 Task: Search one way flight ticket for 2 adults, 2 infants in seat and 1 infant on lap in first from Florence: Florence Regional Airport to Raleigh: Raleigh-durham International Airport on 8-5-2023. Choice of flights is Westjet. Number of bags: 3 checked bags. Price is upto 90000. Outbound departure time preference is 10:00.
Action: Mouse moved to (347, 241)
Screenshot: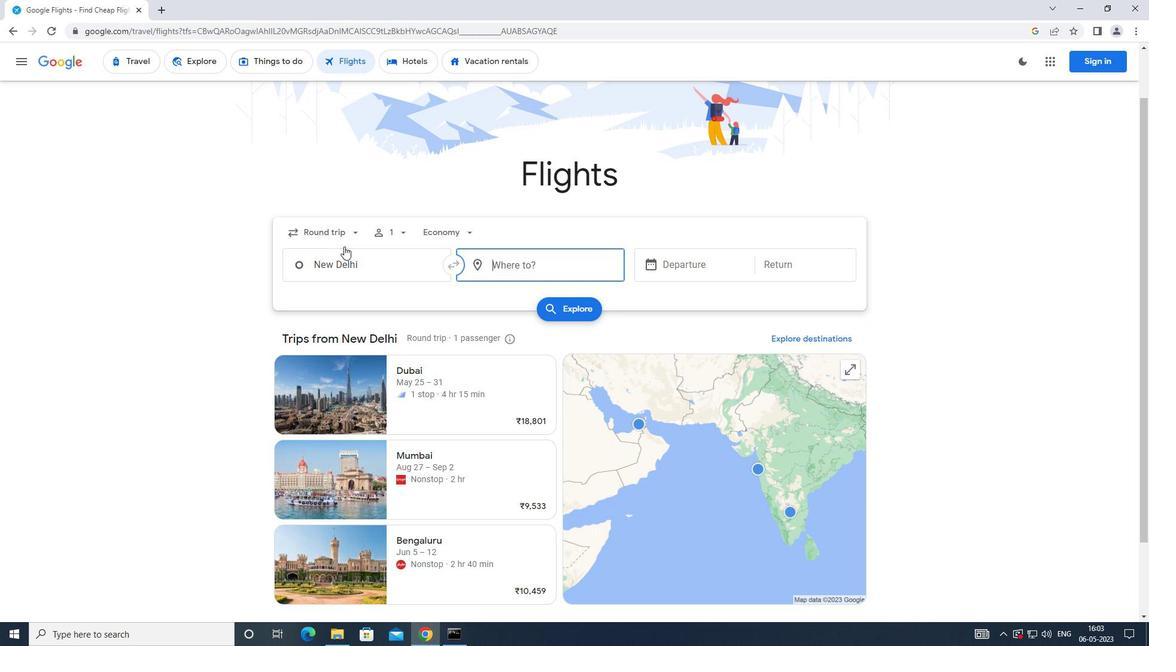
Action: Mouse pressed left at (347, 241)
Screenshot: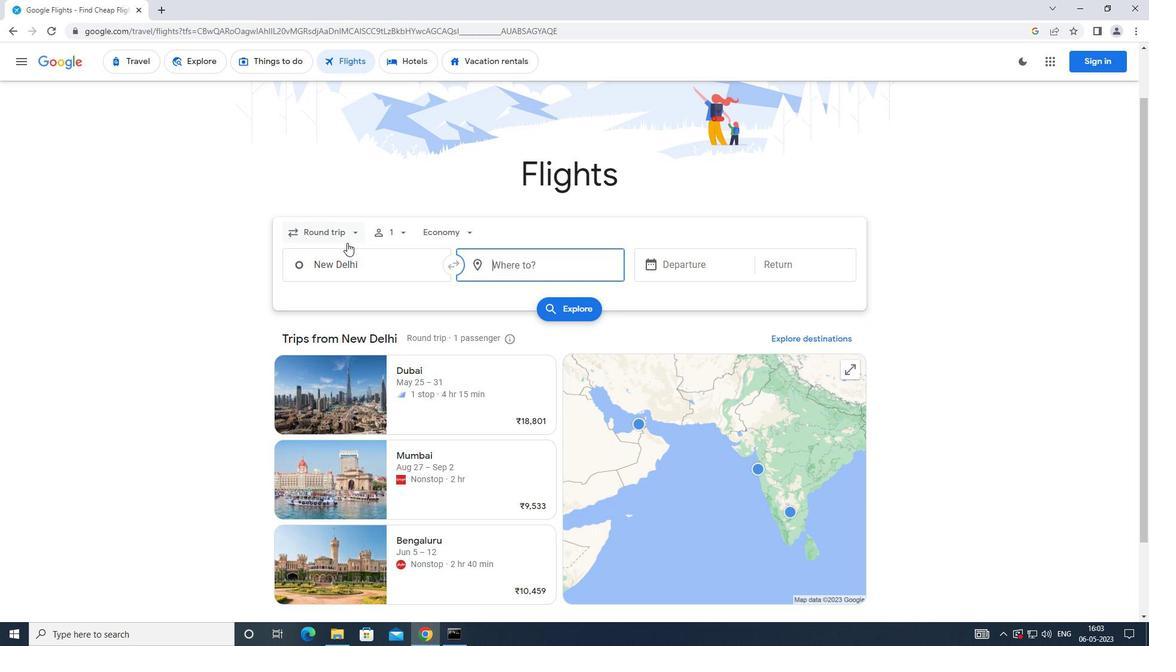 
Action: Mouse moved to (349, 285)
Screenshot: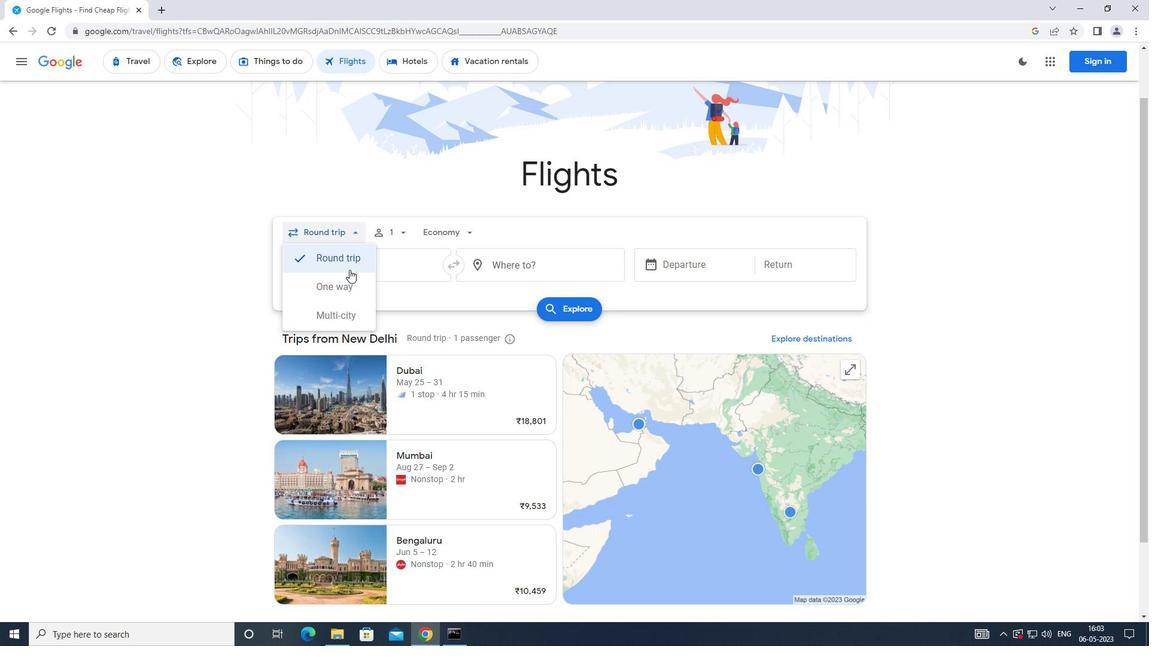 
Action: Mouse pressed left at (349, 285)
Screenshot: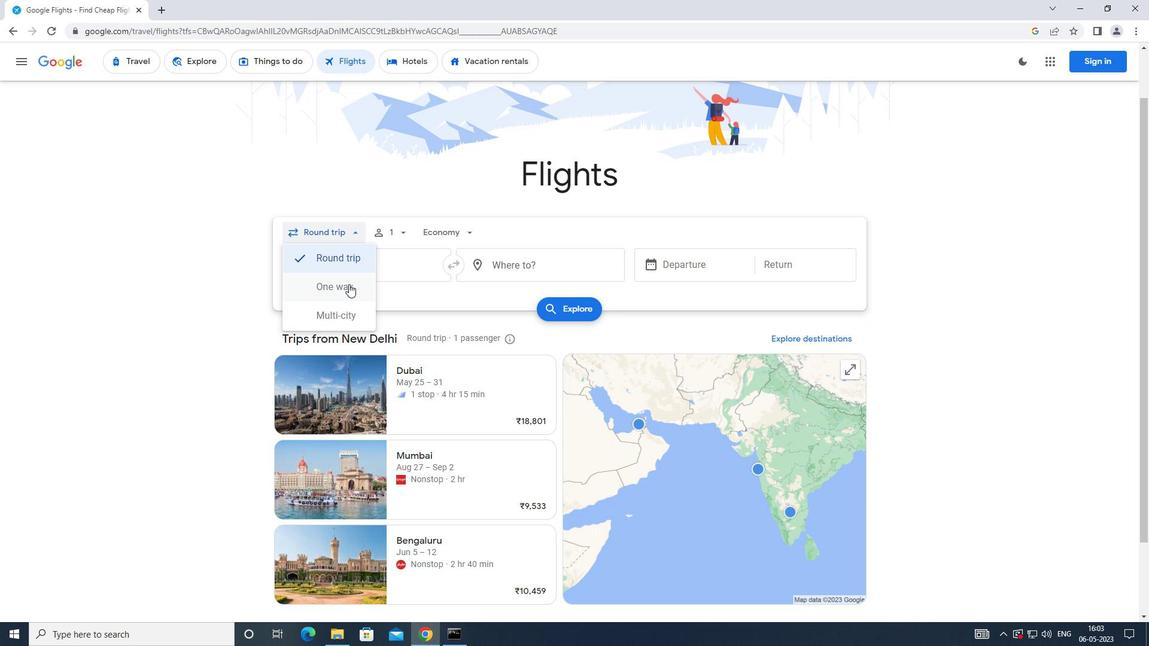 
Action: Mouse moved to (394, 236)
Screenshot: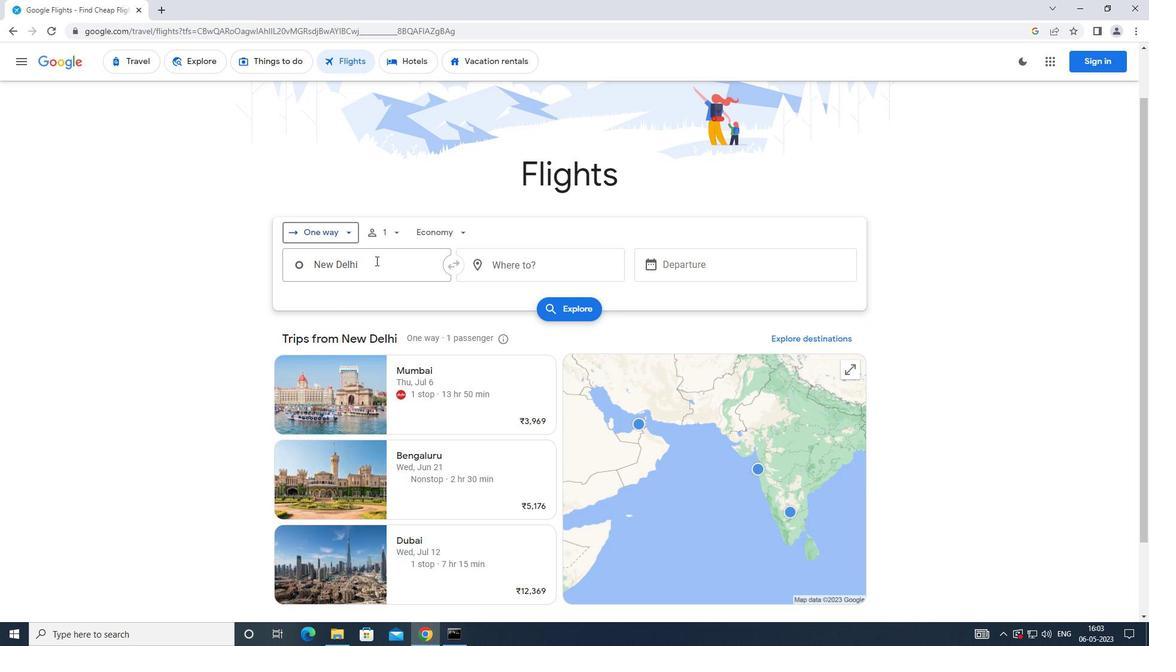 
Action: Mouse pressed left at (394, 236)
Screenshot: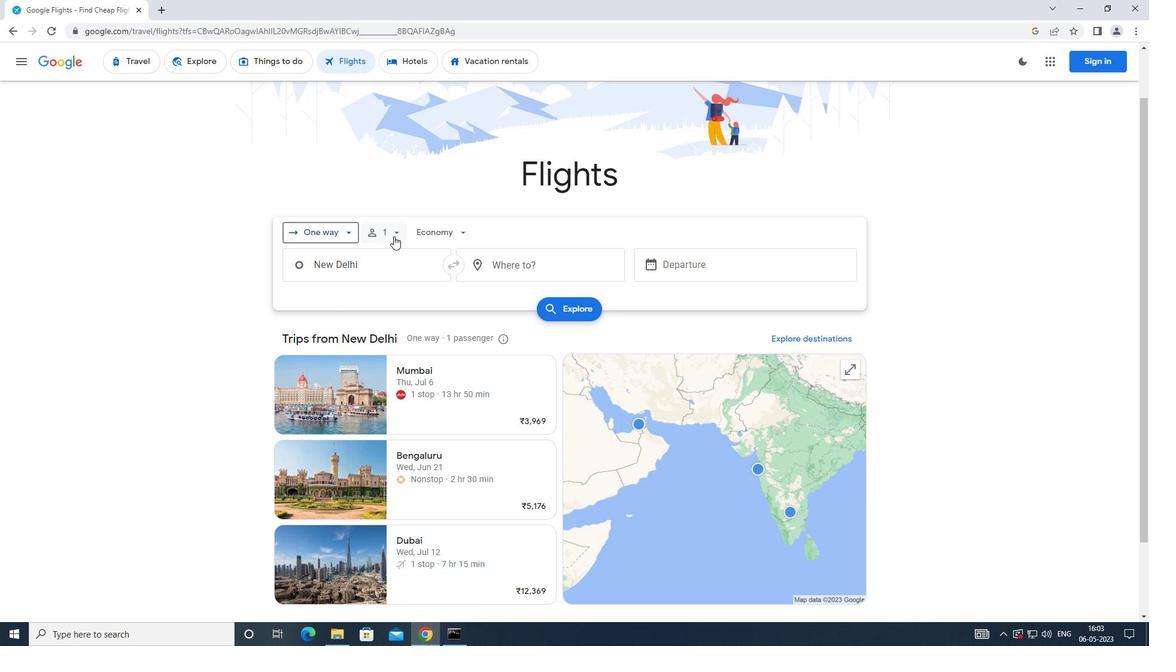 
Action: Mouse moved to (485, 263)
Screenshot: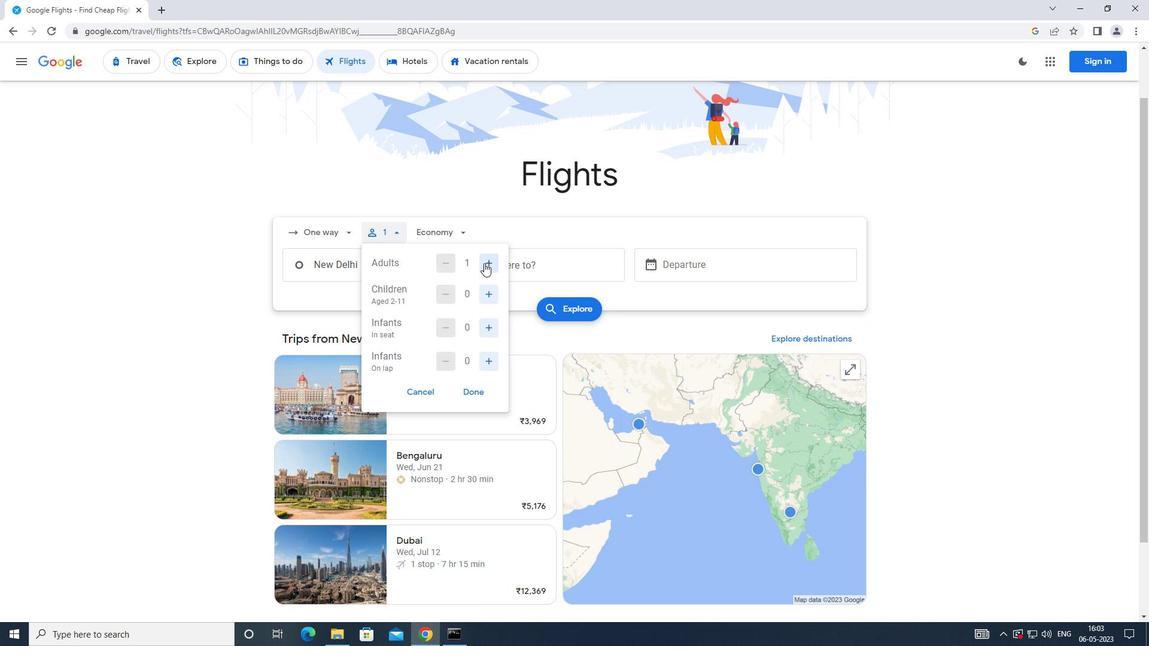 
Action: Mouse pressed left at (485, 263)
Screenshot: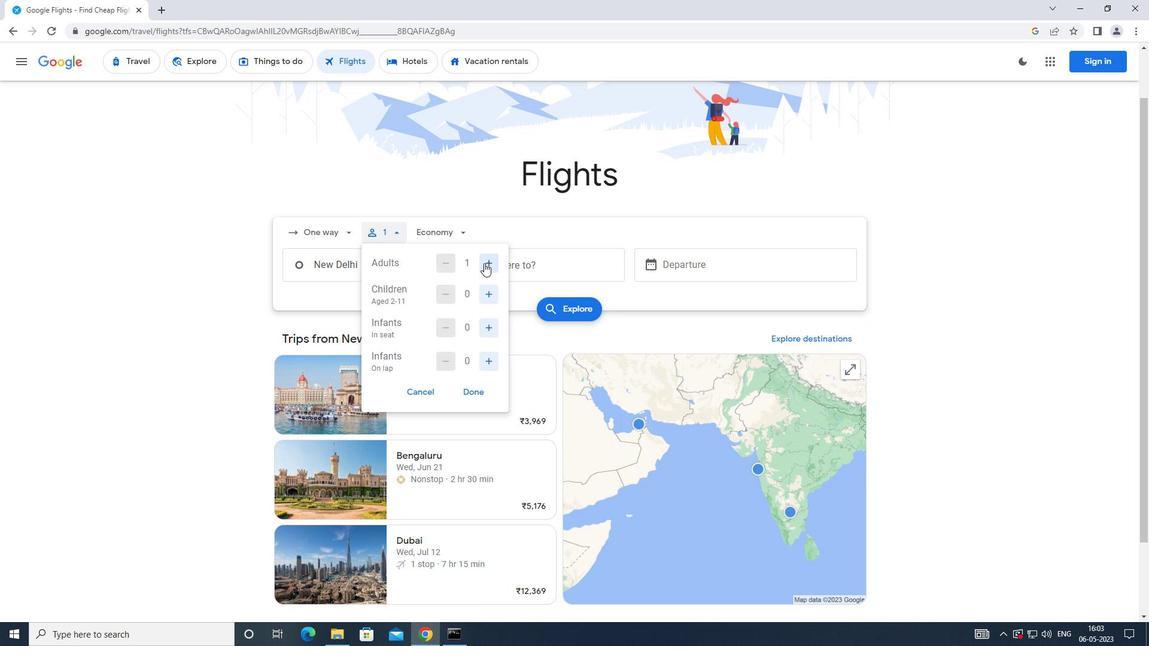 
Action: Mouse moved to (492, 290)
Screenshot: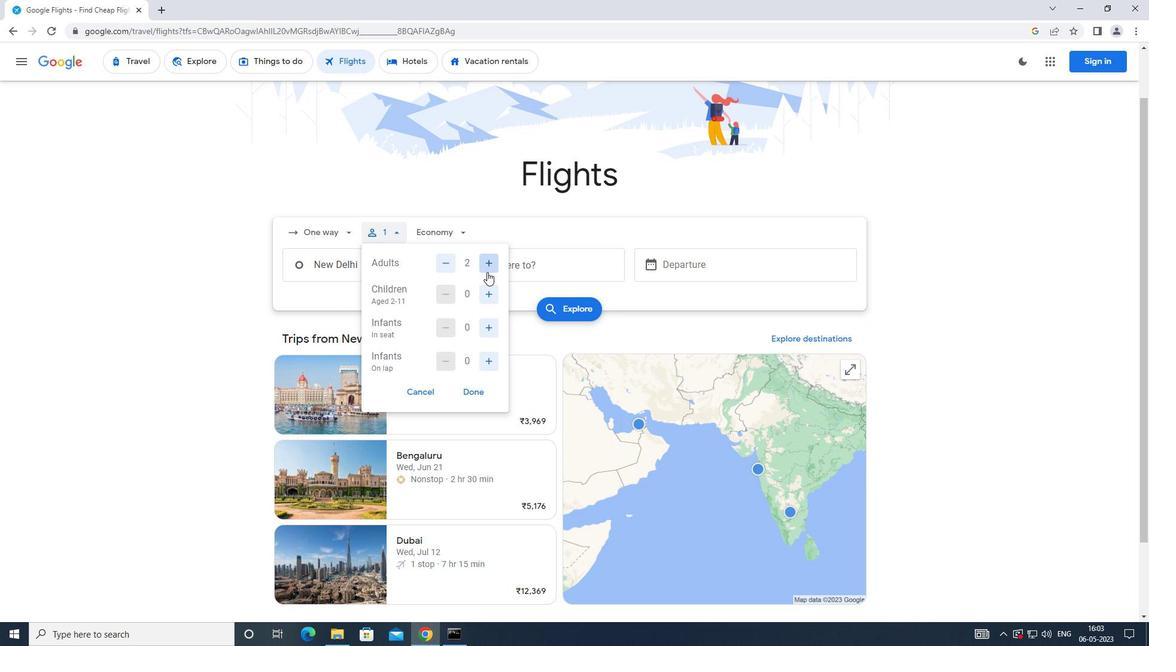 
Action: Mouse pressed left at (492, 290)
Screenshot: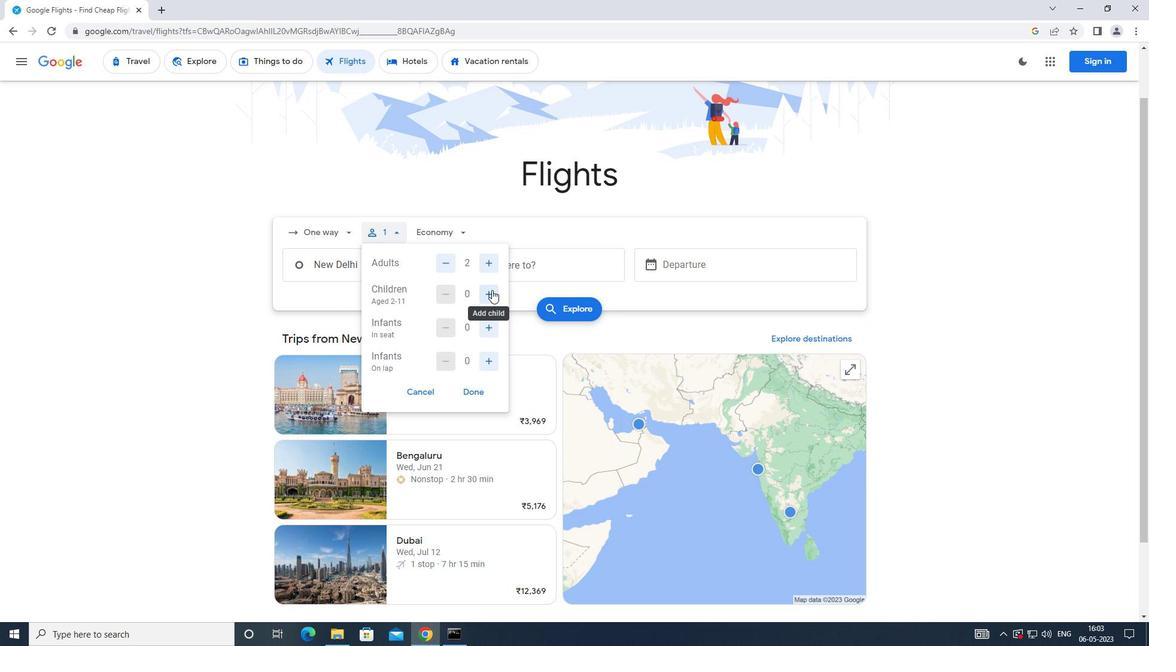 
Action: Mouse moved to (437, 298)
Screenshot: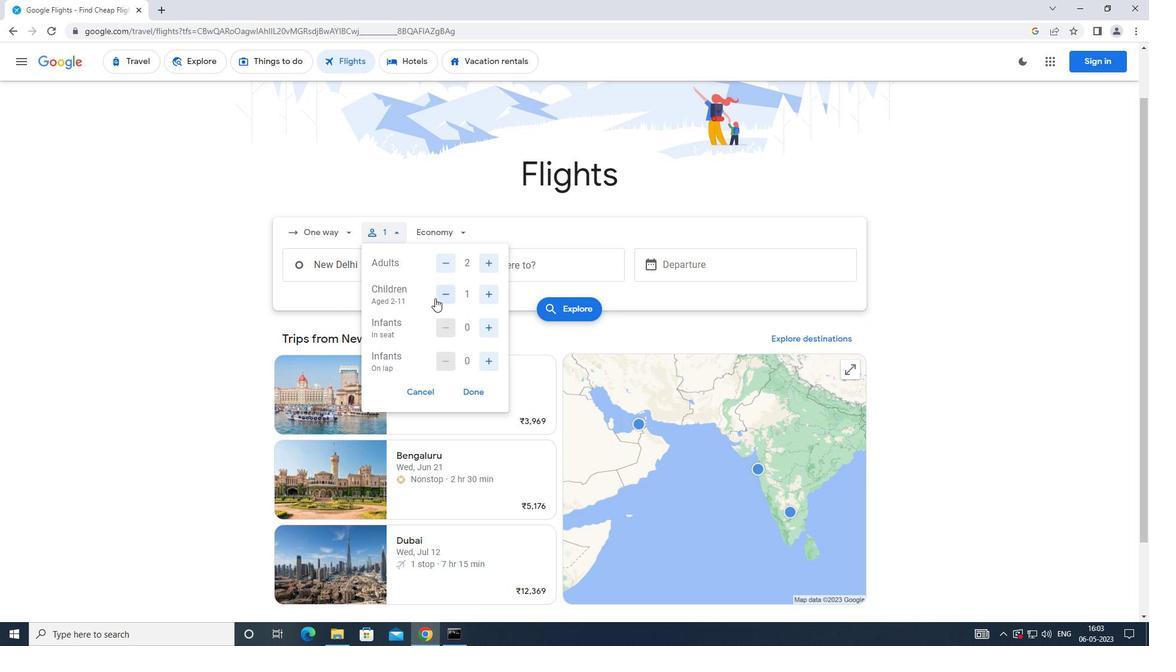 
Action: Mouse pressed left at (437, 298)
Screenshot: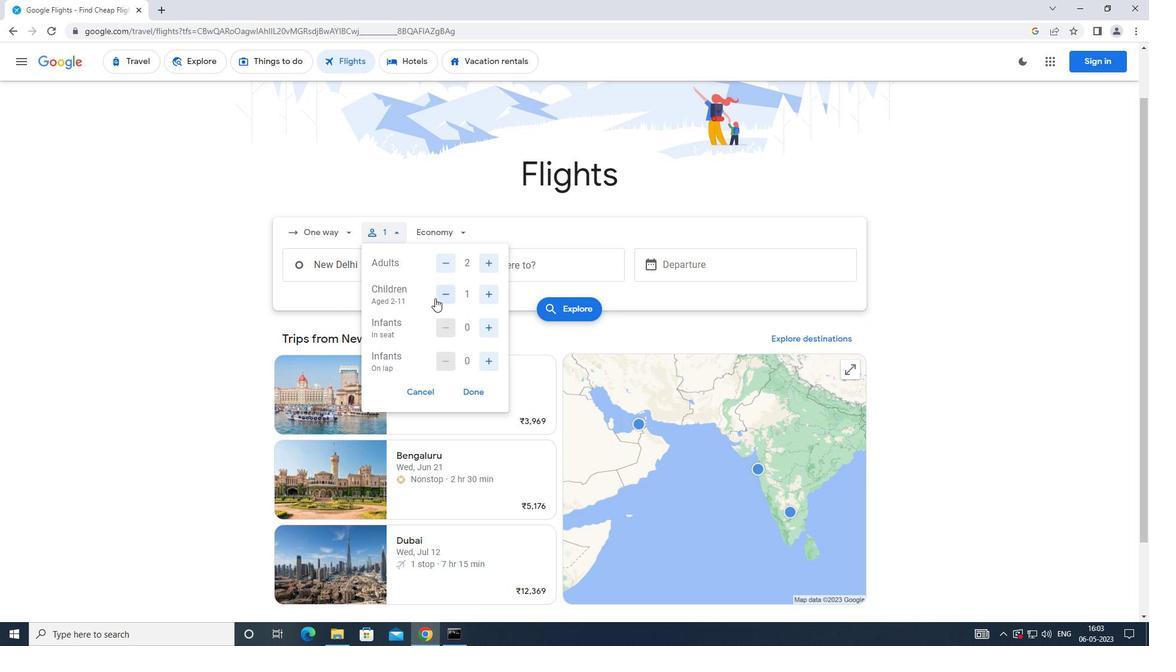 
Action: Mouse moved to (488, 332)
Screenshot: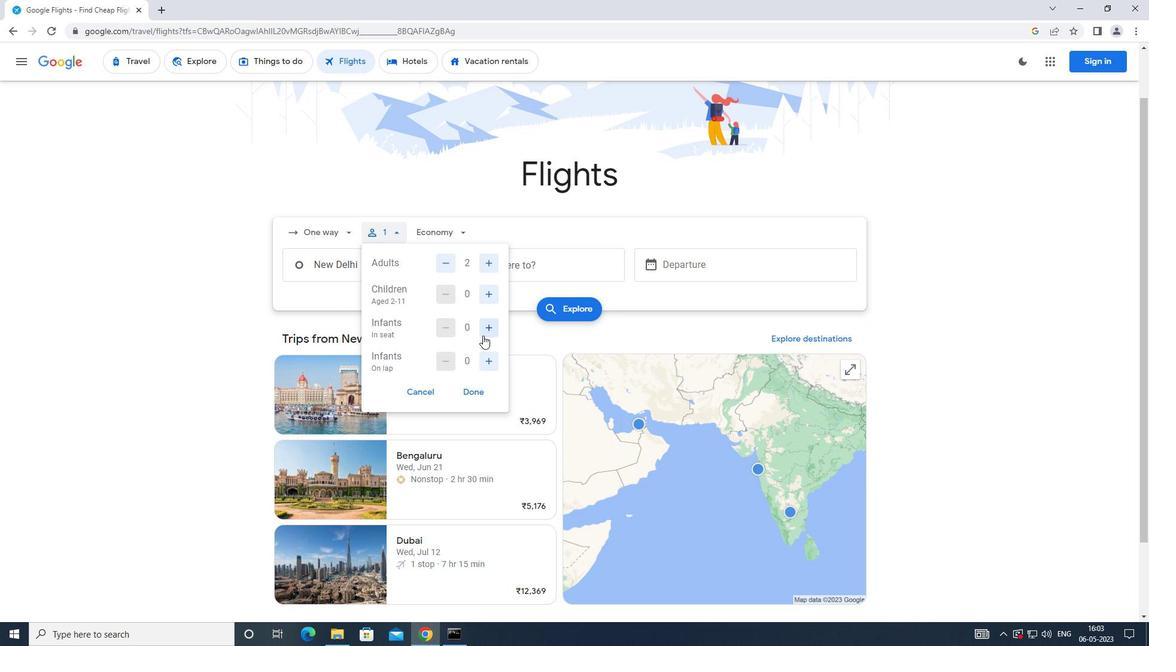 
Action: Mouse pressed left at (488, 332)
Screenshot: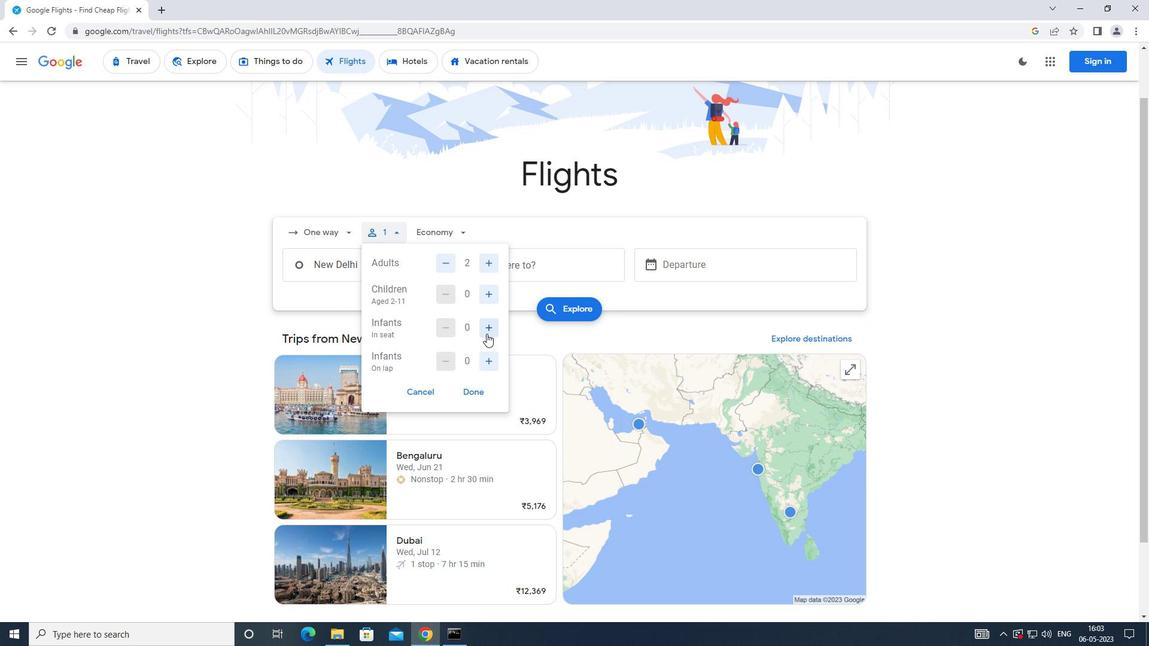 
Action: Mouse moved to (489, 332)
Screenshot: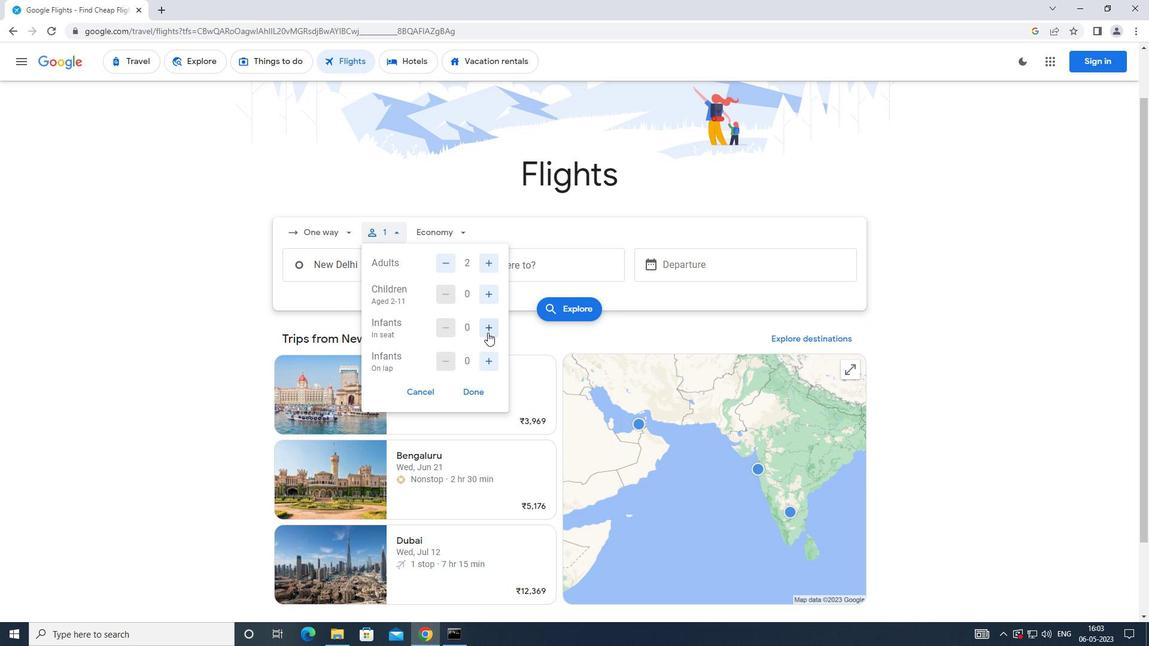 
Action: Mouse pressed left at (489, 332)
Screenshot: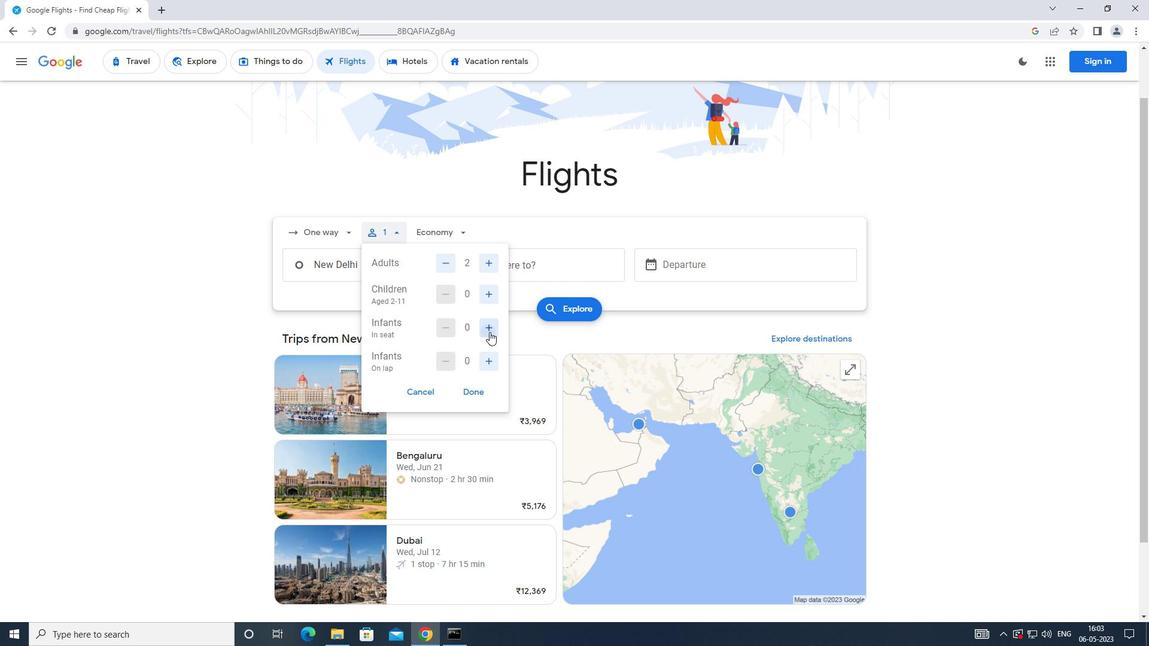 
Action: Mouse moved to (492, 361)
Screenshot: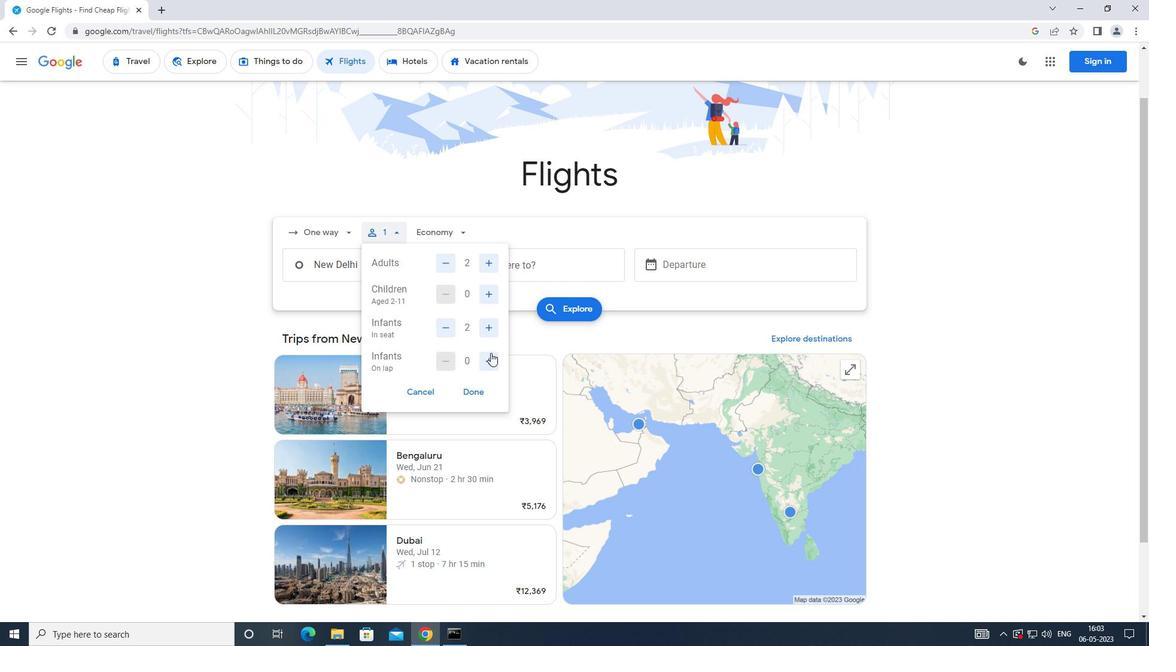 
Action: Mouse pressed left at (492, 361)
Screenshot: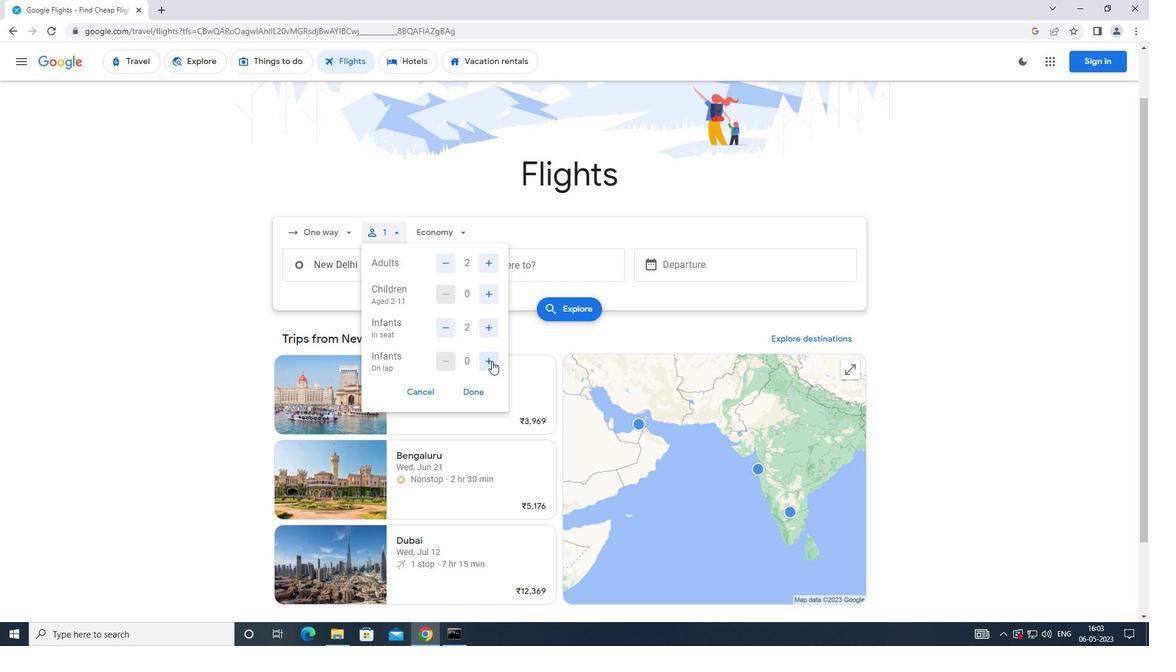 
Action: Mouse moved to (475, 396)
Screenshot: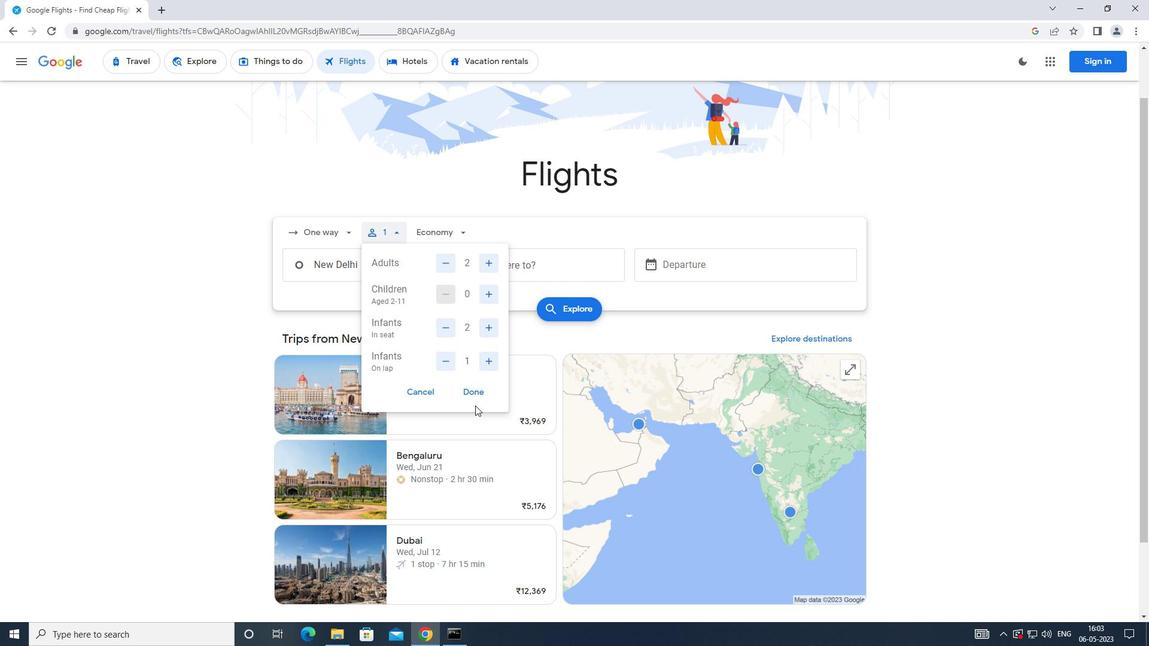 
Action: Mouse pressed left at (475, 396)
Screenshot: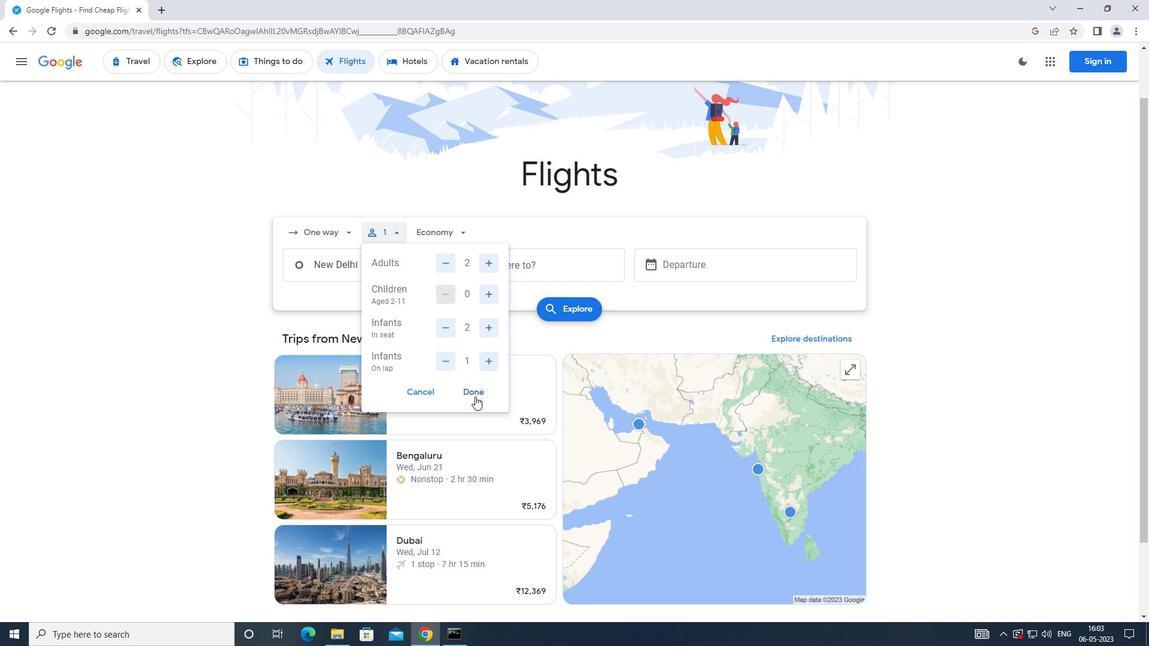 
Action: Mouse moved to (431, 236)
Screenshot: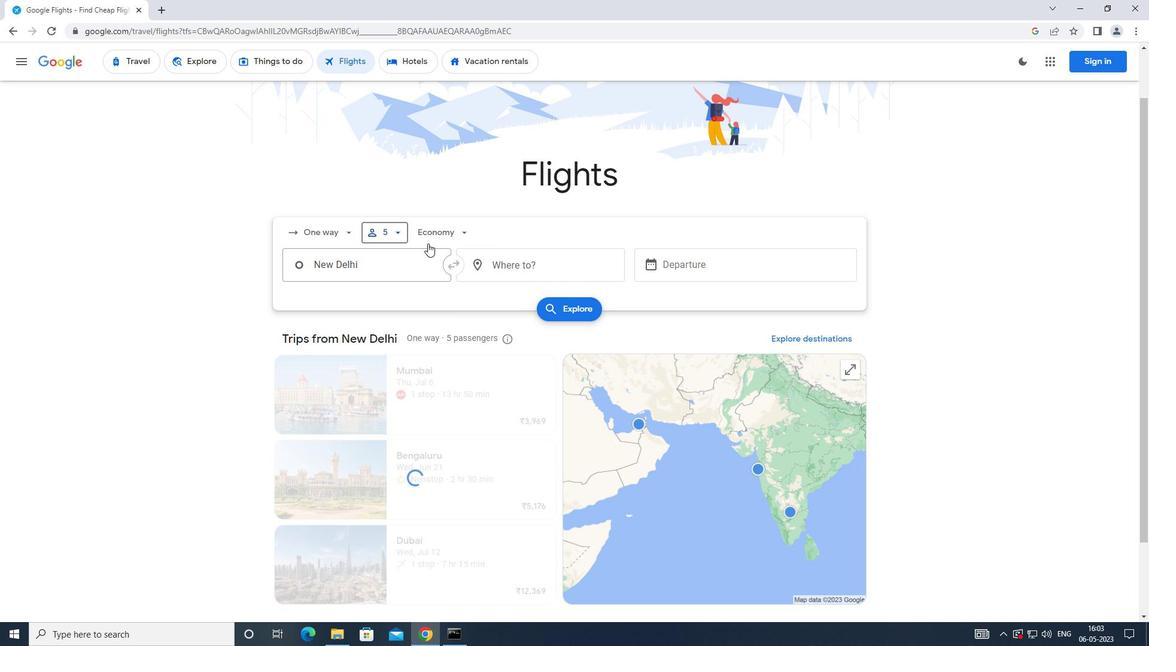 
Action: Mouse pressed left at (431, 236)
Screenshot: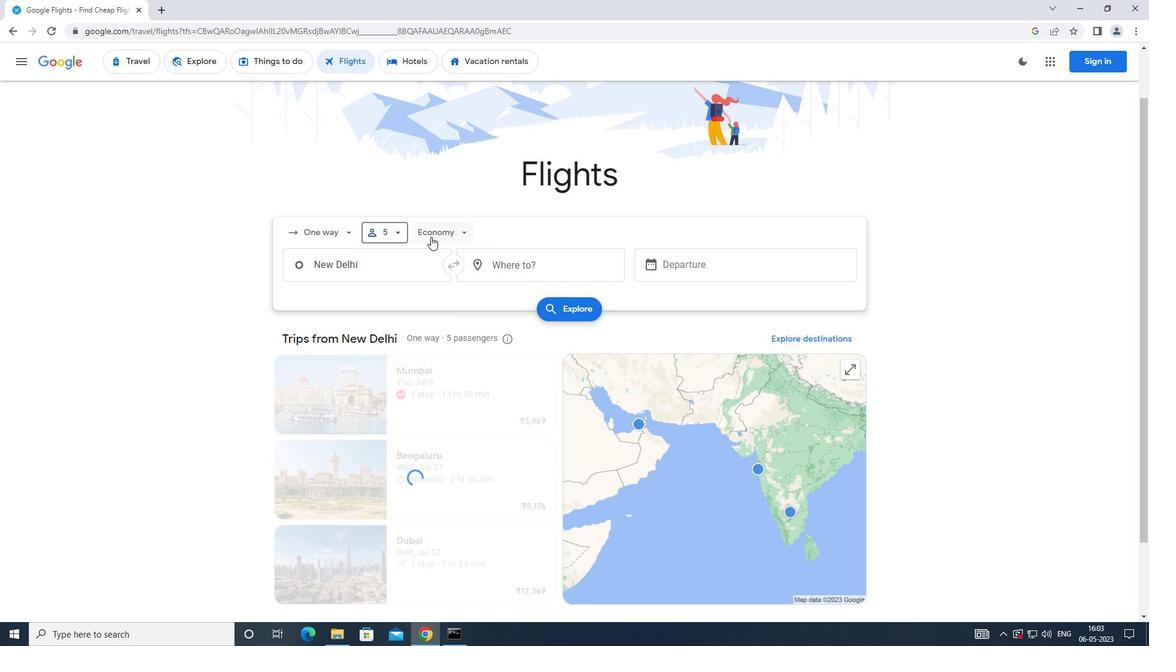 
Action: Mouse moved to (473, 337)
Screenshot: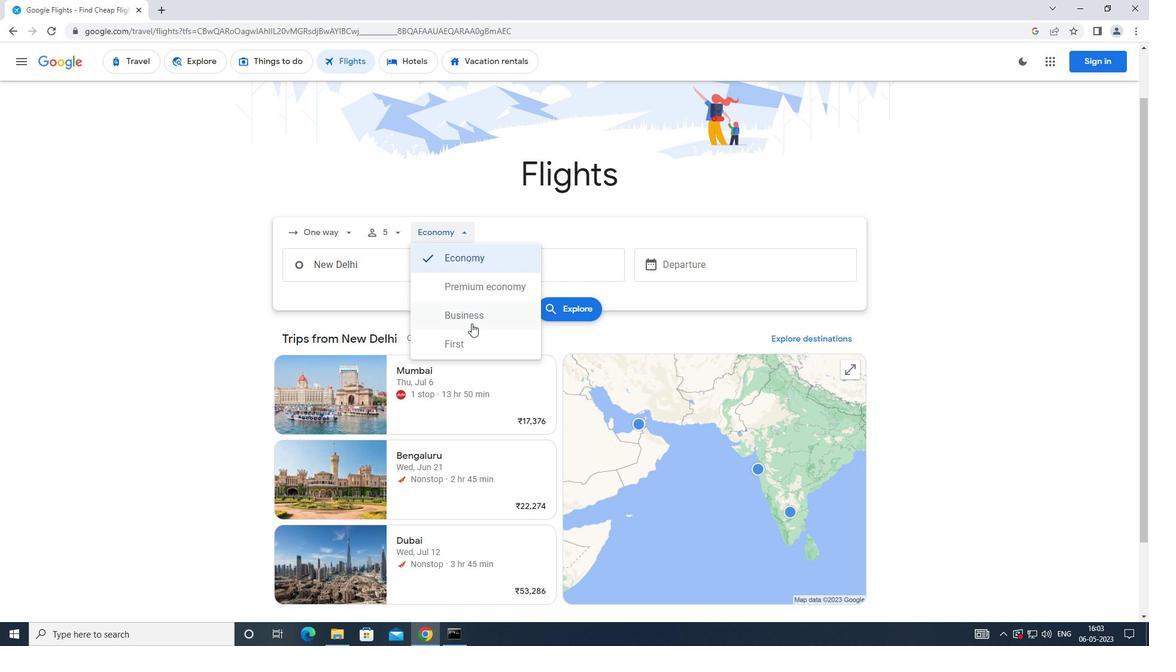 
Action: Mouse pressed left at (473, 337)
Screenshot: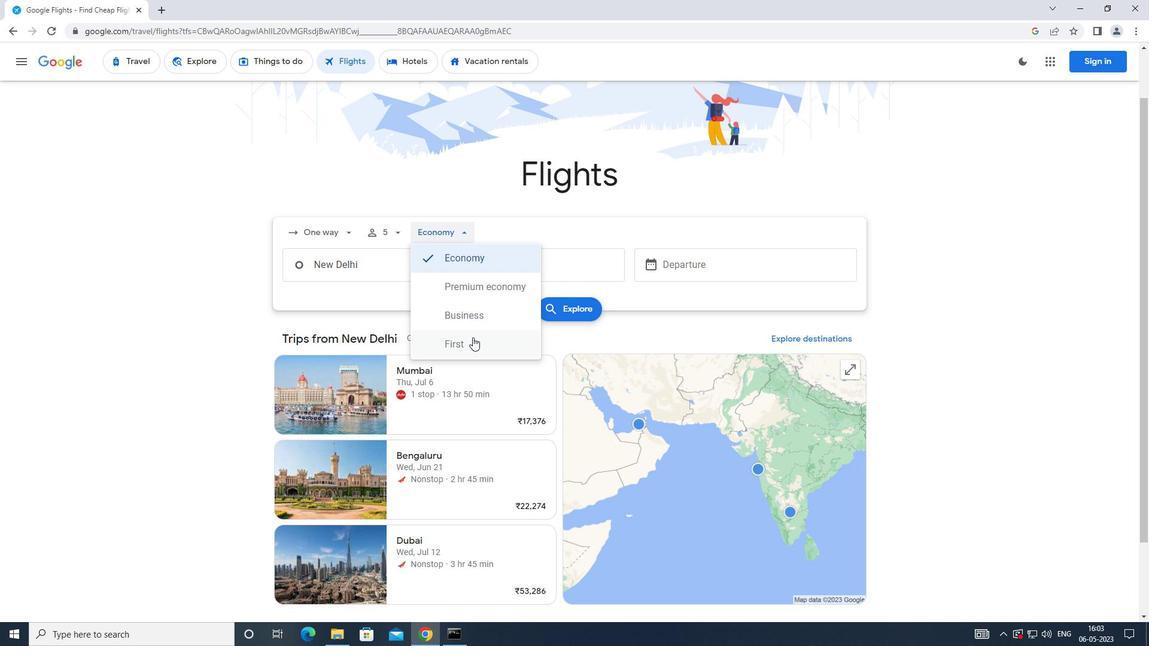 
Action: Mouse moved to (392, 267)
Screenshot: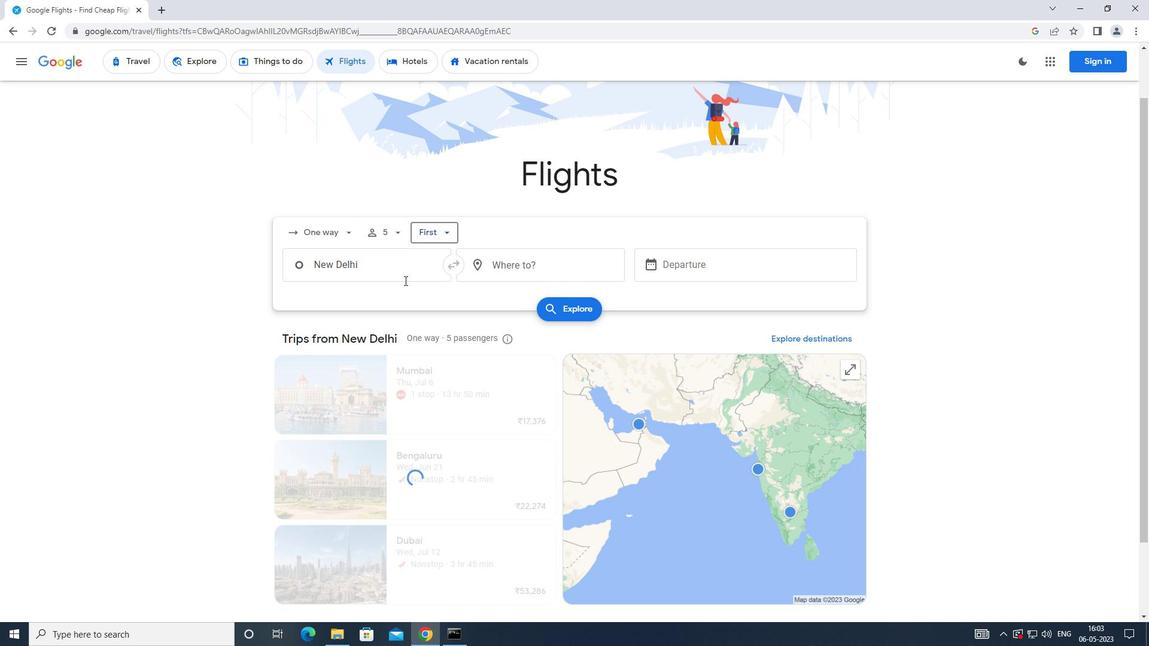 
Action: Mouse pressed left at (392, 267)
Screenshot: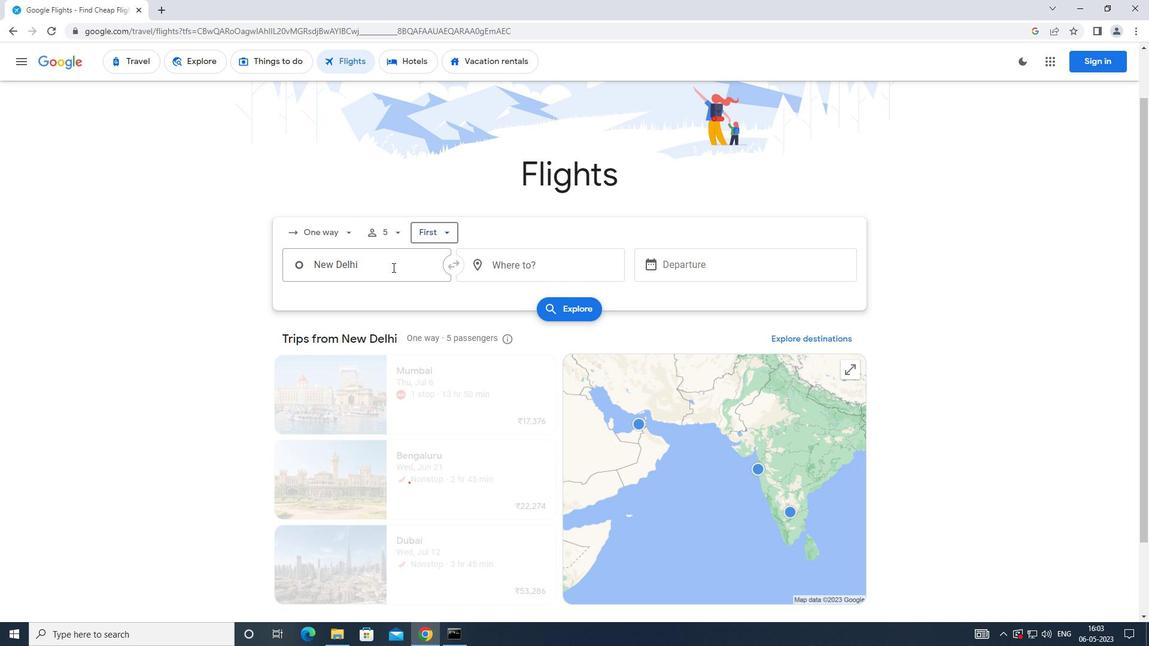 
Action: Mouse moved to (400, 271)
Screenshot: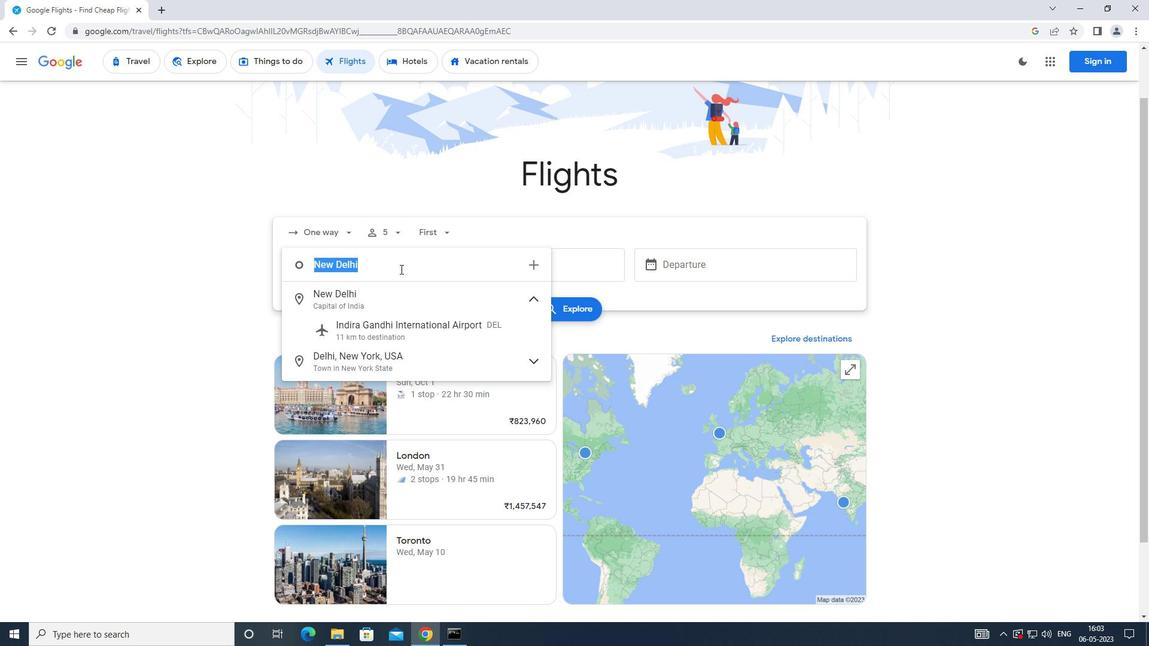 
Action: Key pressed <Key.caps_lock>f
Screenshot: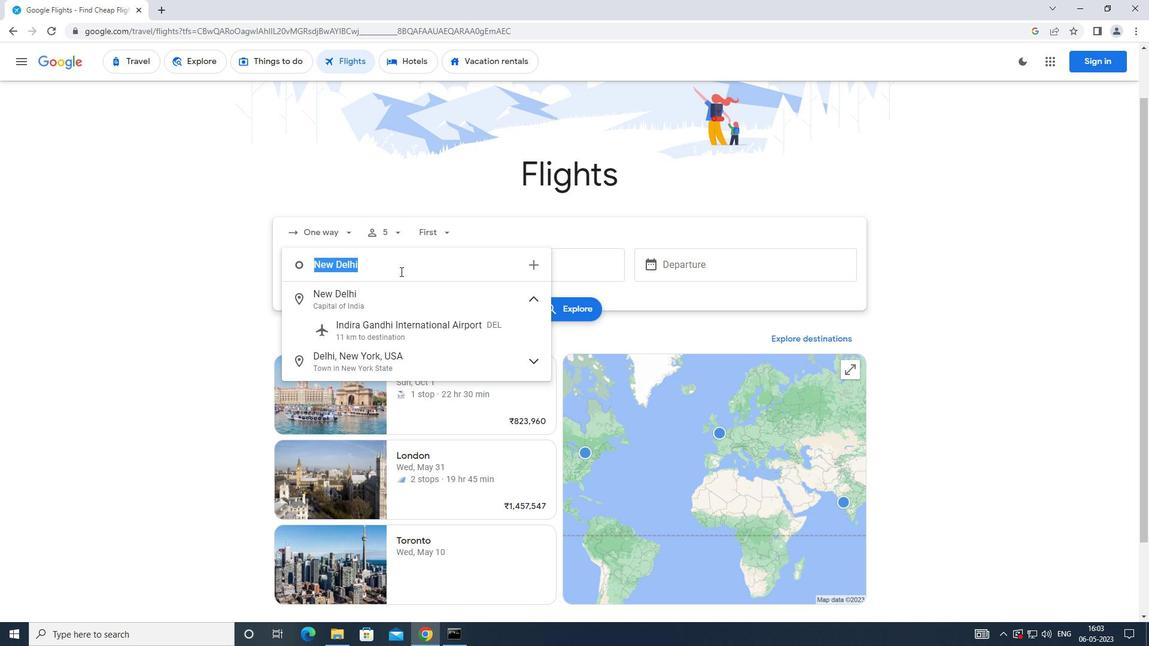 
Action: Mouse moved to (400, 272)
Screenshot: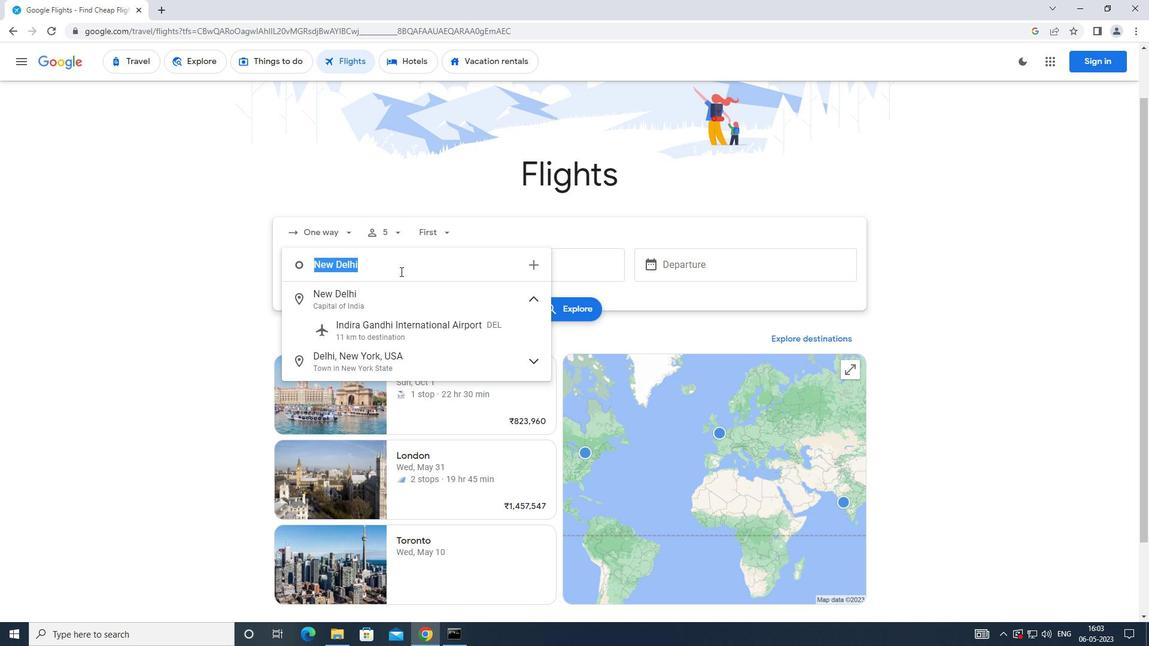 
Action: Key pressed <Key.caps_lock>lorence
Screenshot: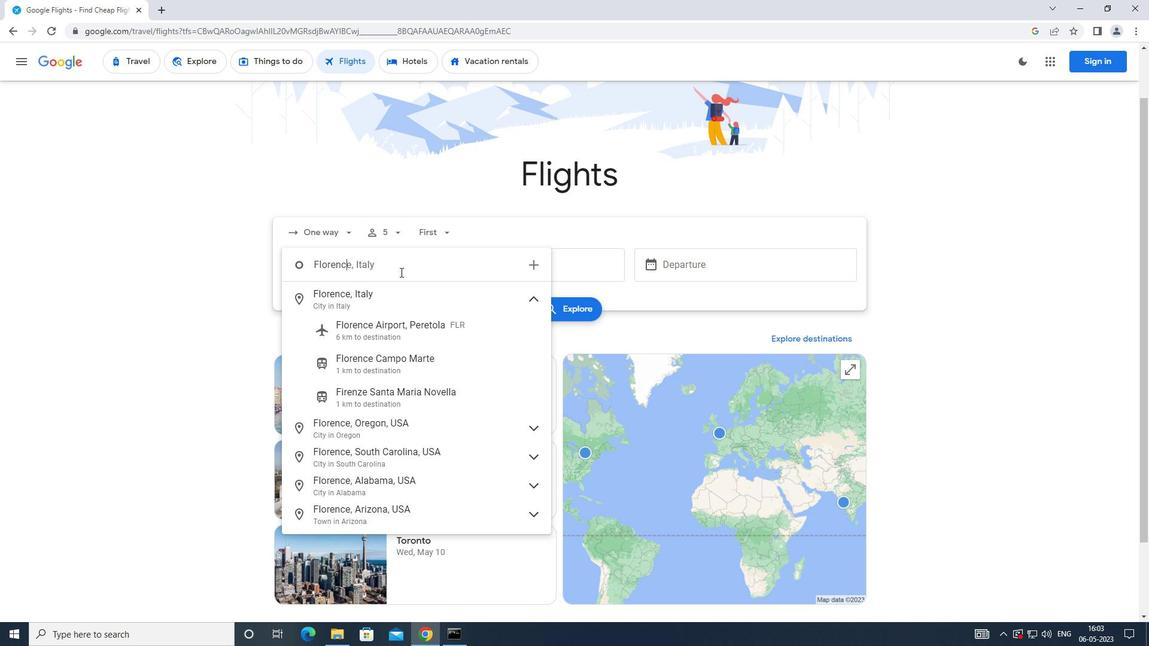 
Action: Mouse moved to (392, 325)
Screenshot: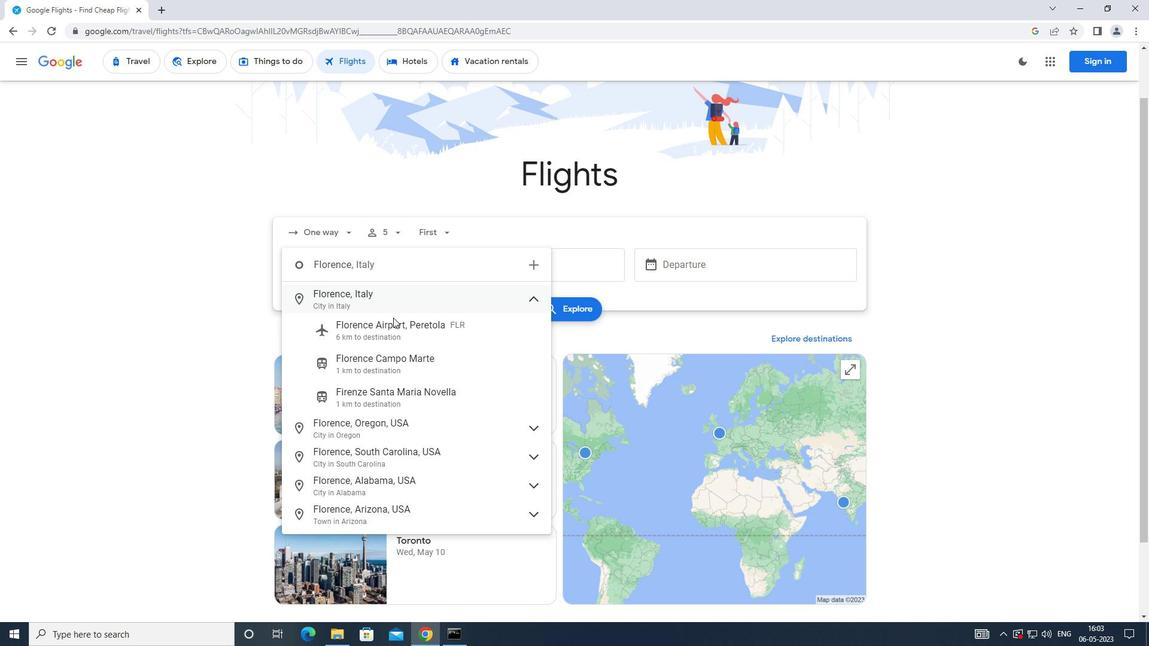 
Action: Mouse pressed left at (392, 325)
Screenshot: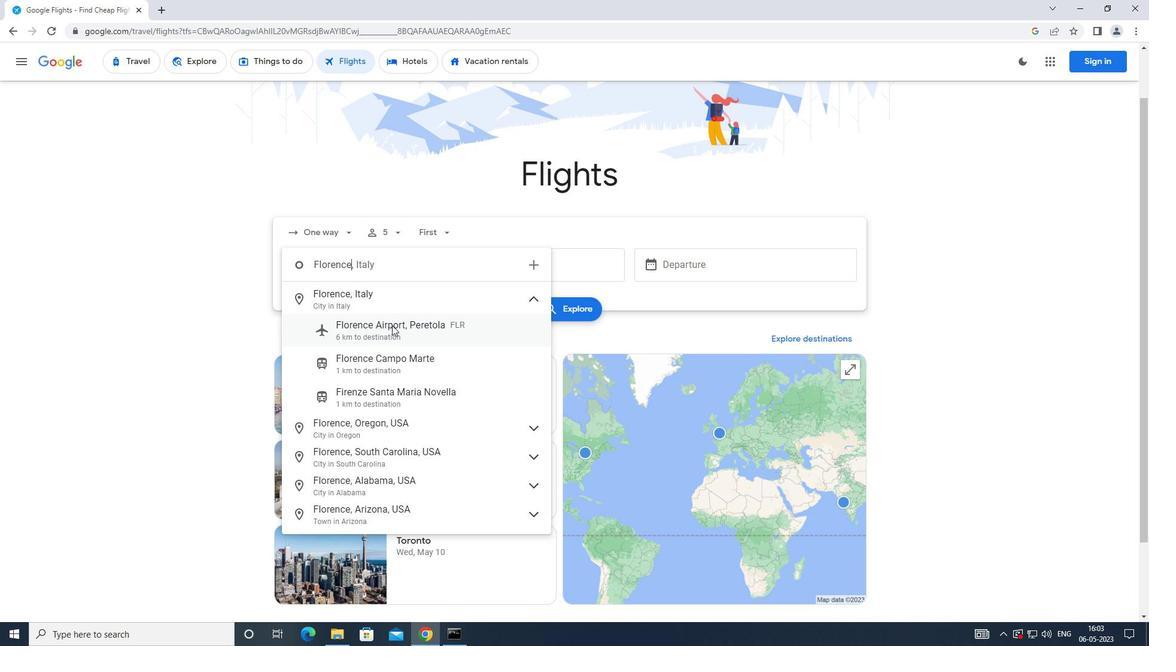 
Action: Mouse moved to (485, 267)
Screenshot: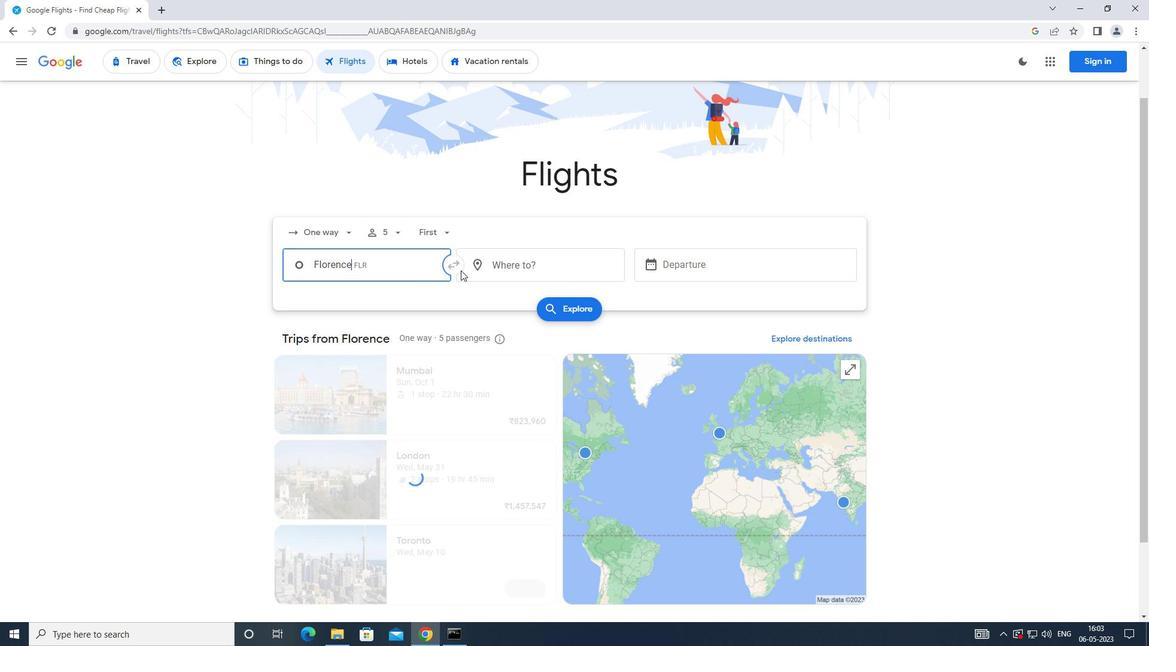 
Action: Mouse pressed left at (485, 267)
Screenshot: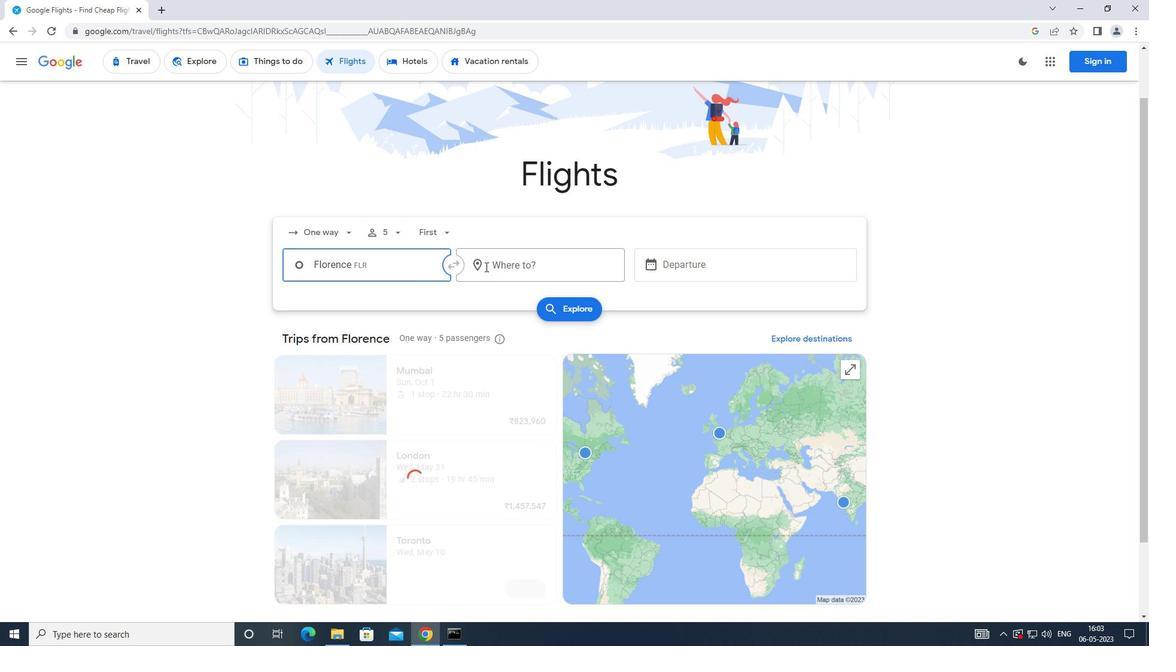 
Action: Mouse moved to (517, 383)
Screenshot: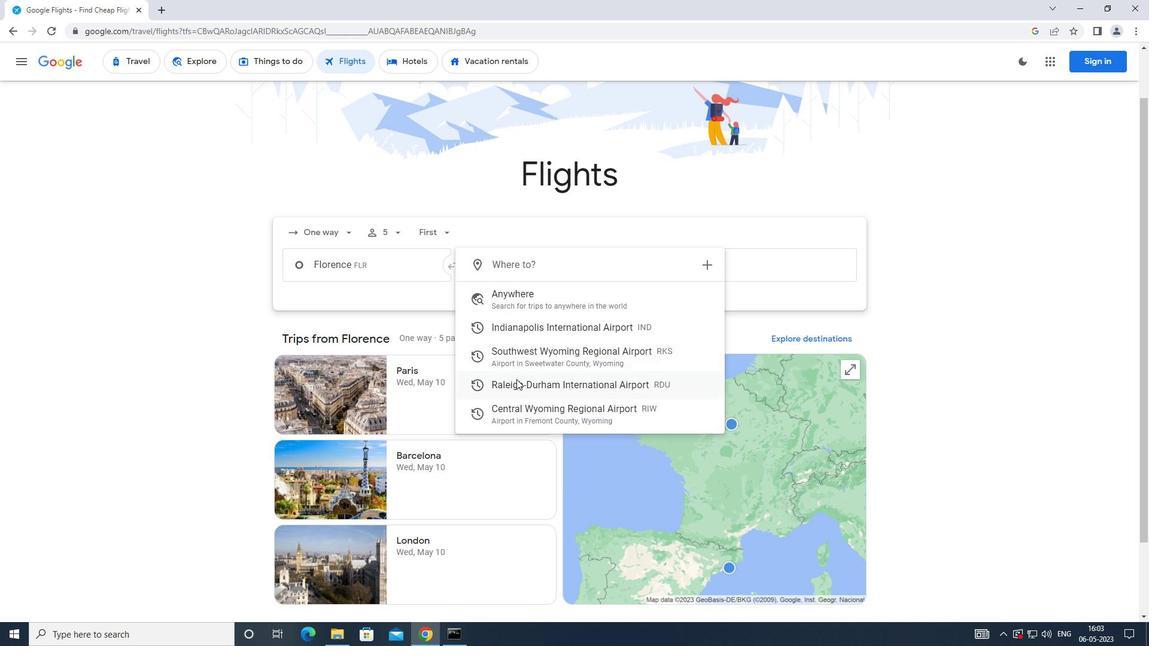 
Action: Mouse pressed left at (517, 383)
Screenshot: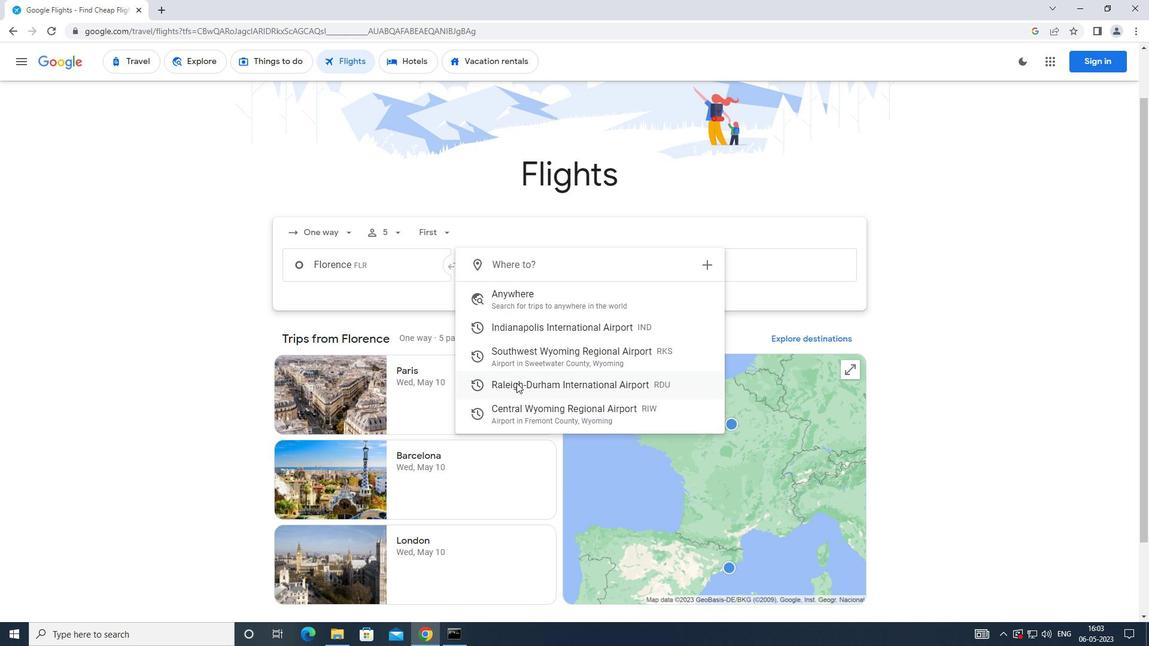 
Action: Mouse moved to (649, 263)
Screenshot: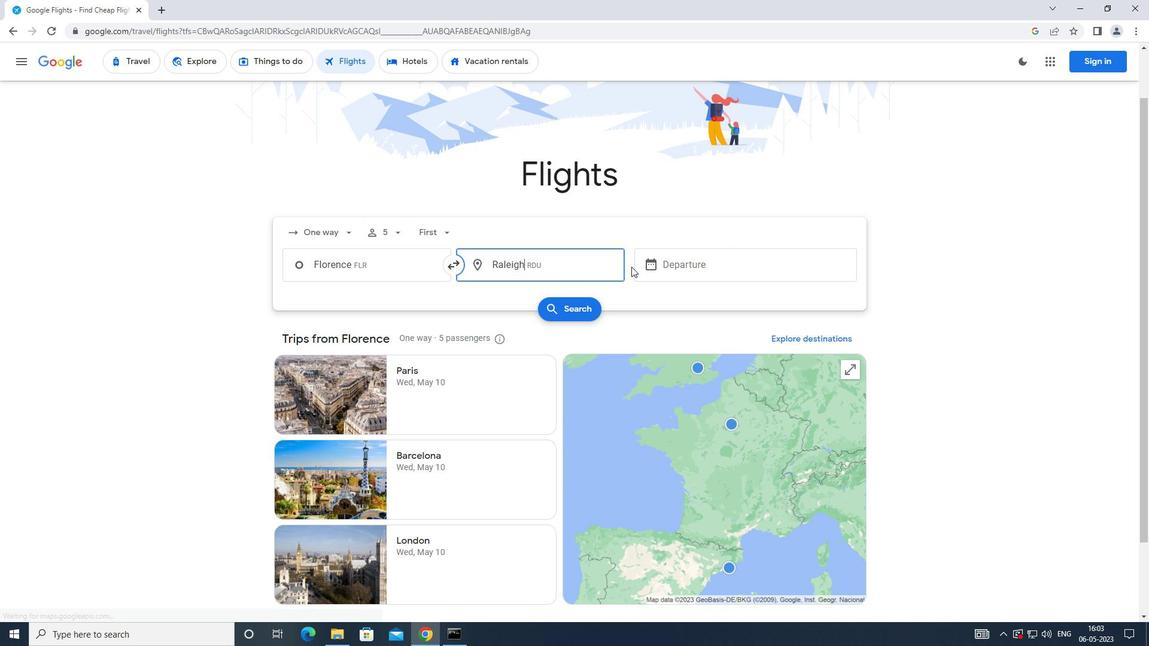
Action: Mouse pressed left at (649, 263)
Screenshot: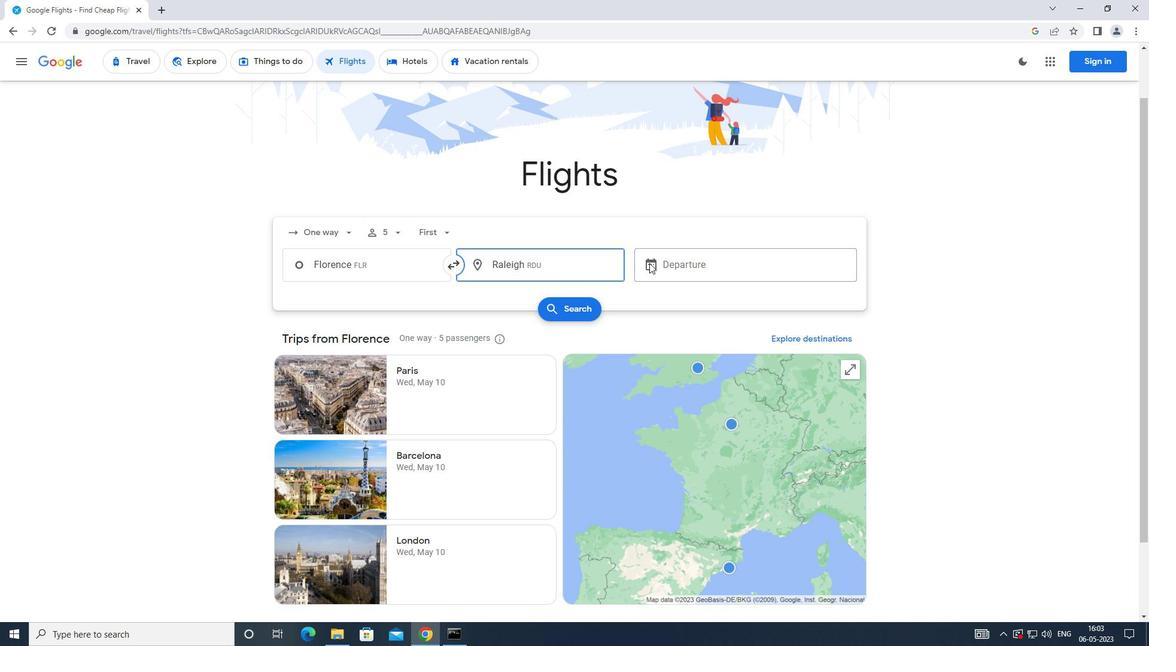 
Action: Mouse moved to (457, 387)
Screenshot: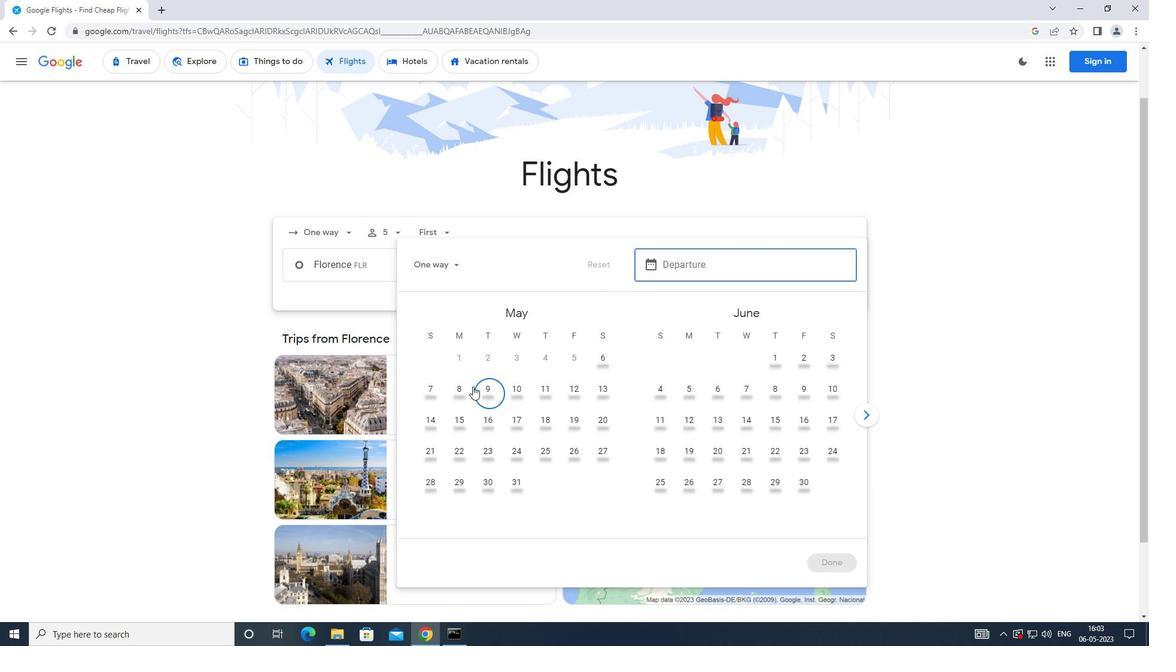 
Action: Mouse pressed left at (457, 387)
Screenshot: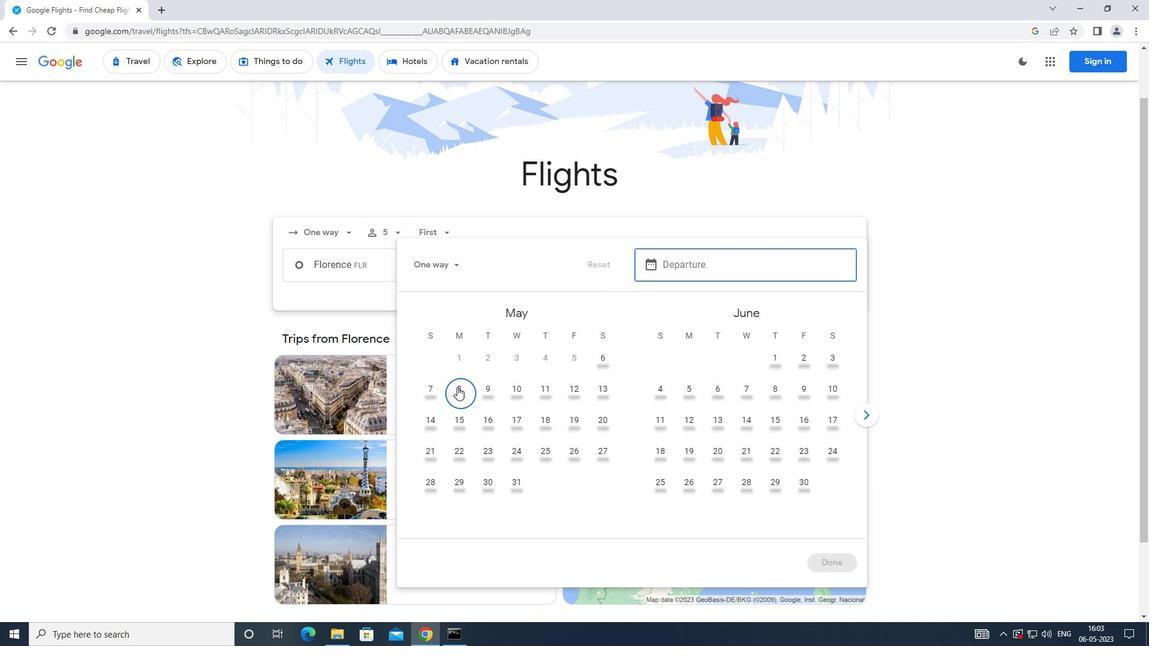 
Action: Mouse moved to (836, 564)
Screenshot: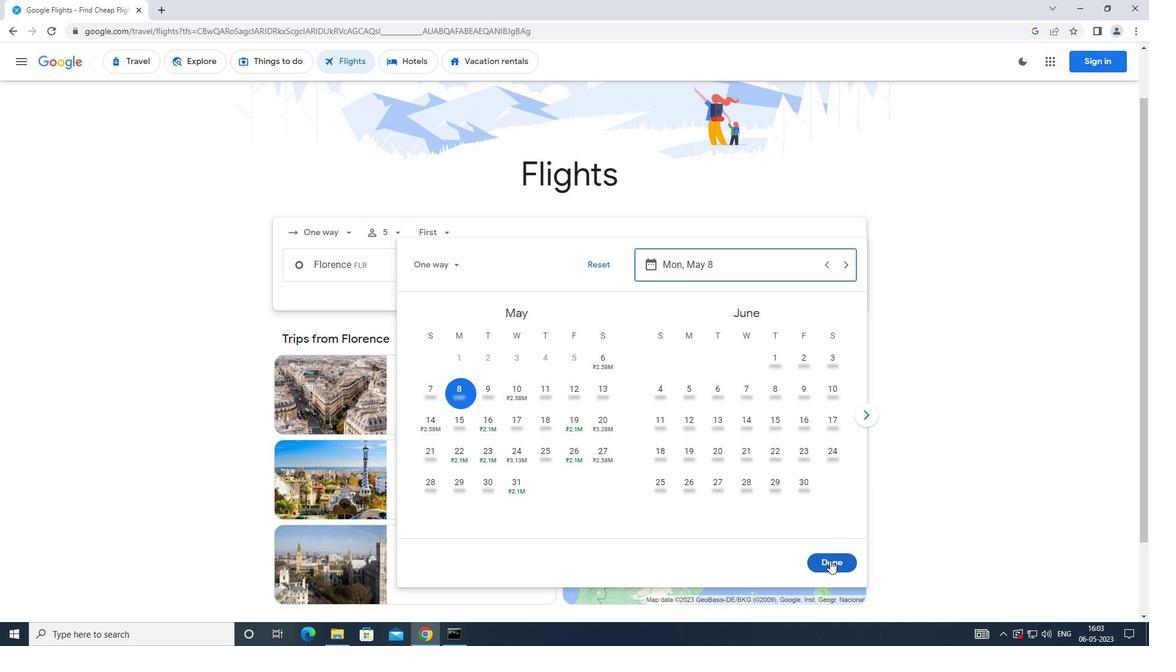 
Action: Mouse pressed left at (836, 564)
Screenshot: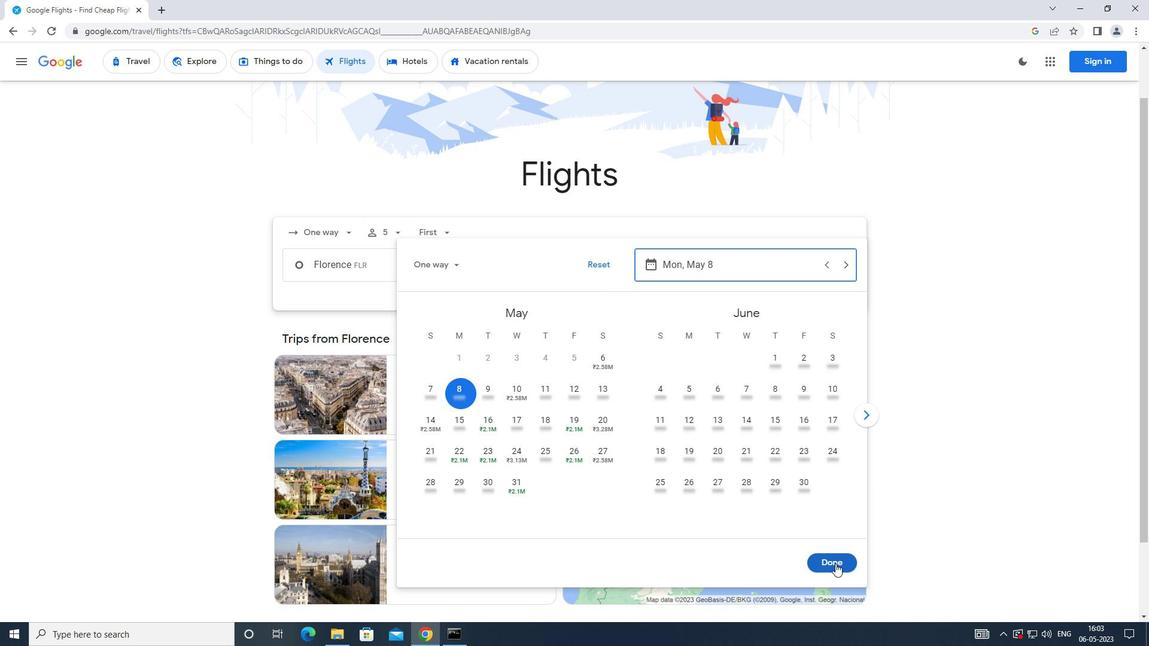 
Action: Mouse moved to (557, 306)
Screenshot: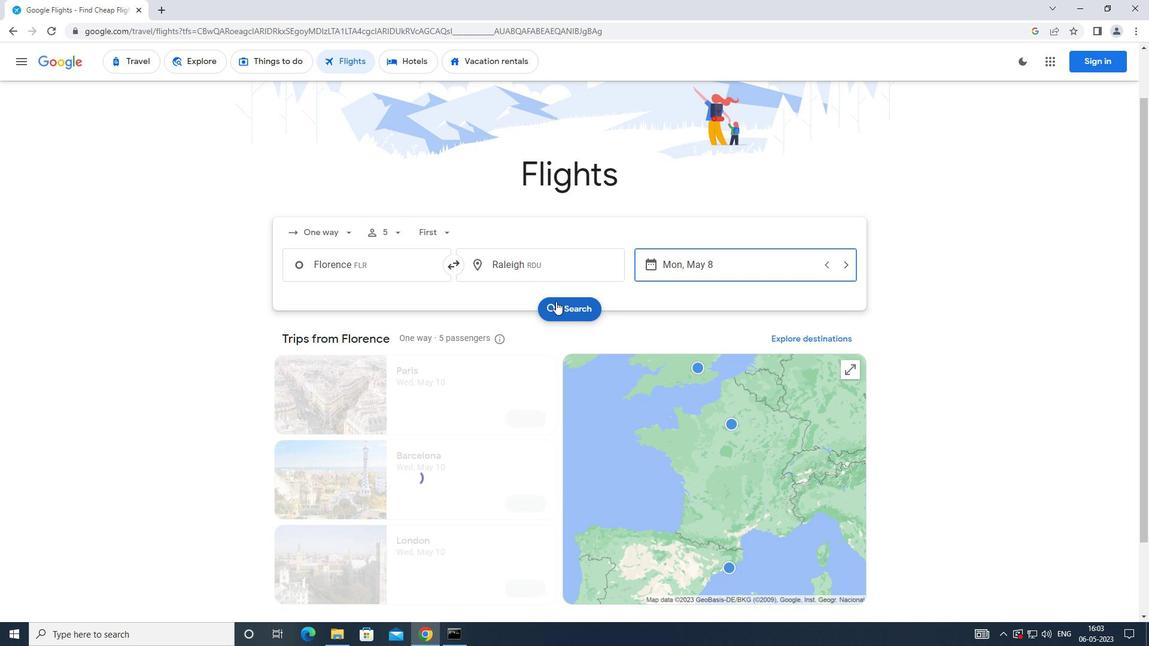 
Action: Mouse pressed left at (557, 306)
Screenshot: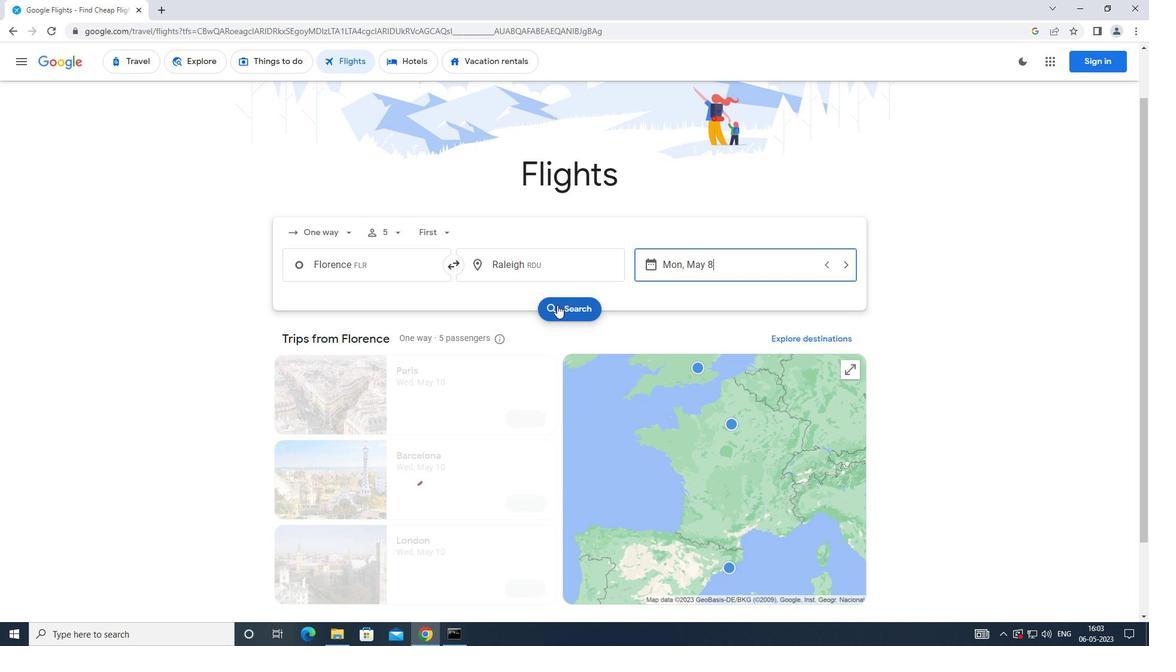 
Action: Mouse moved to (295, 168)
Screenshot: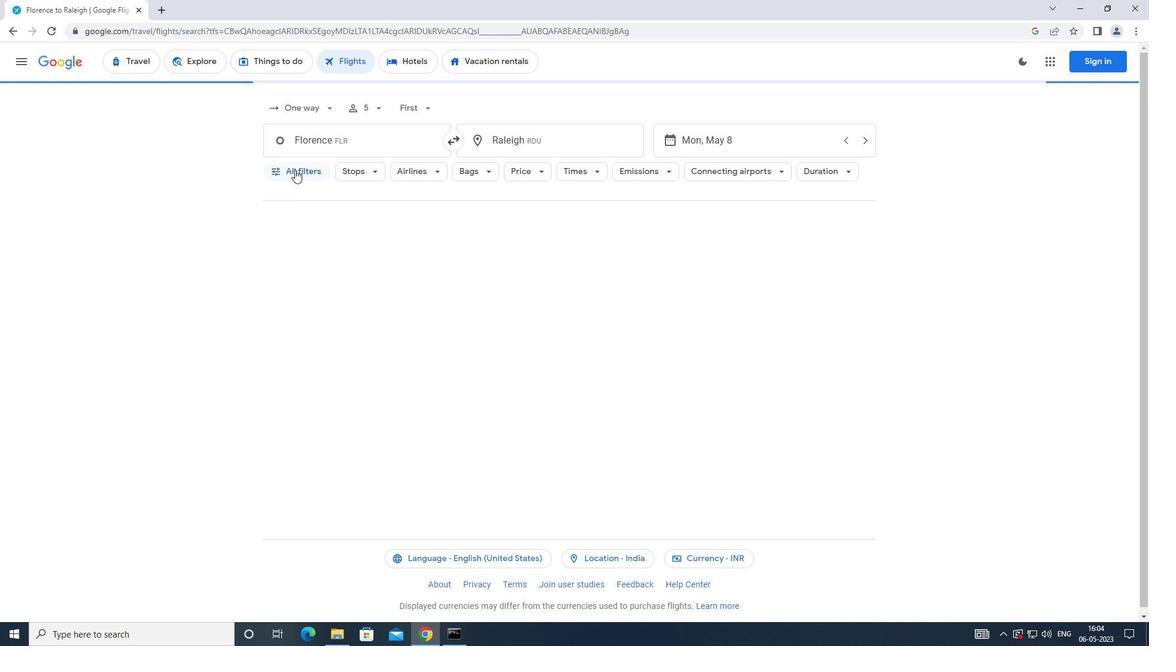 
Action: Mouse pressed left at (295, 168)
Screenshot: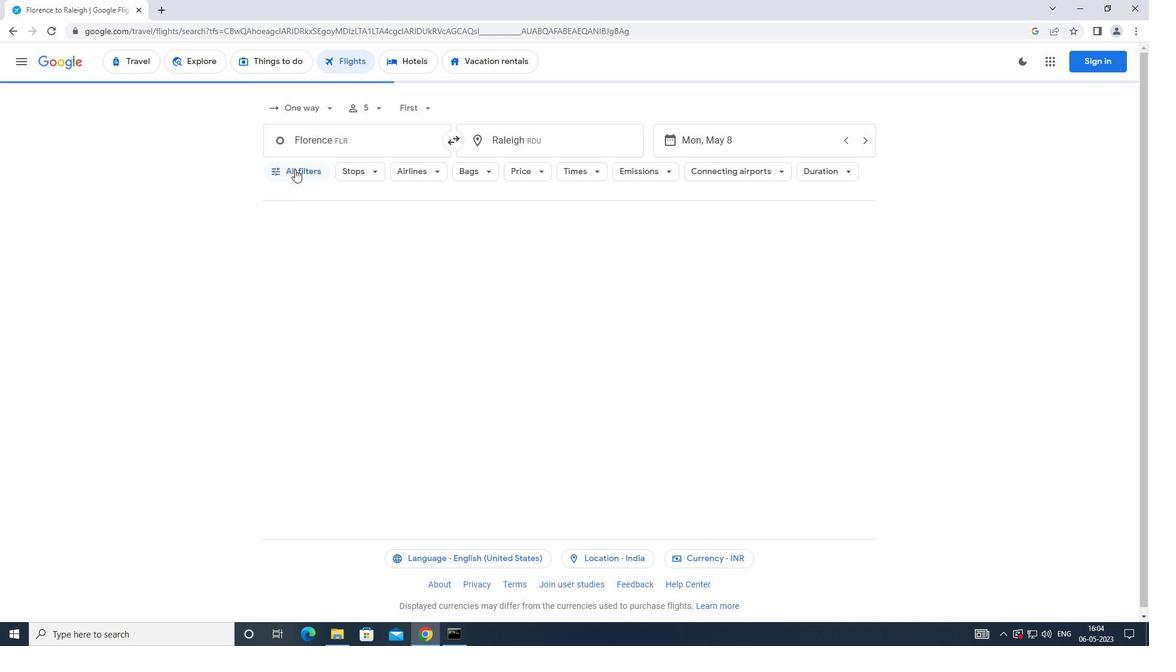 
Action: Mouse moved to (364, 309)
Screenshot: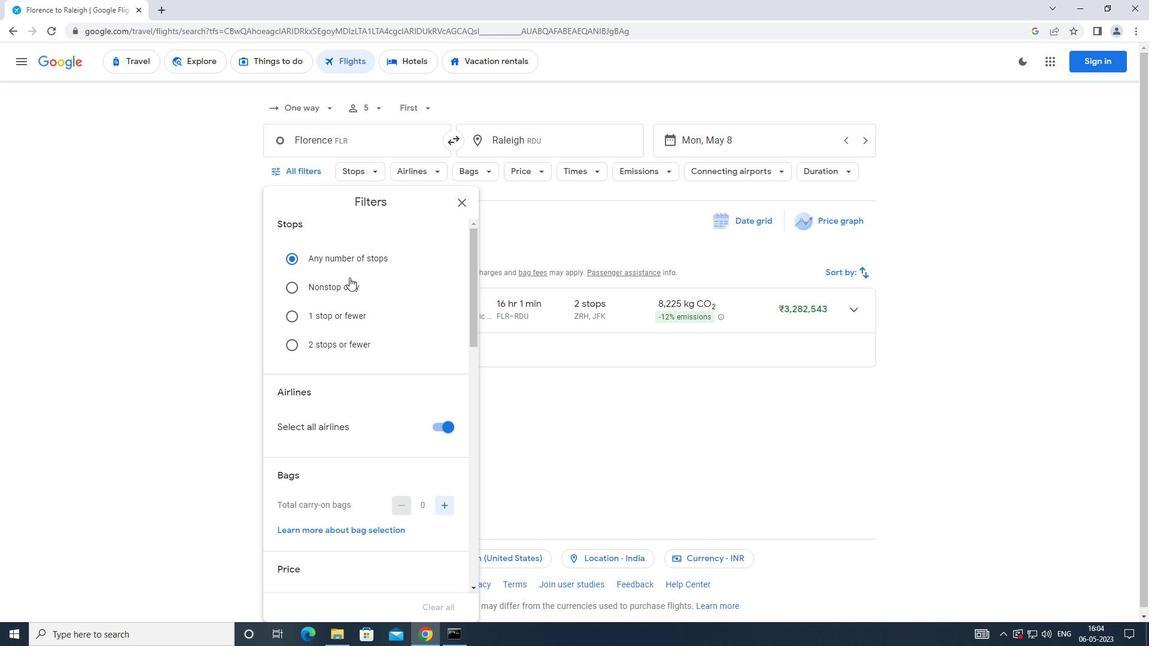
Action: Mouse scrolled (364, 309) with delta (0, 0)
Screenshot: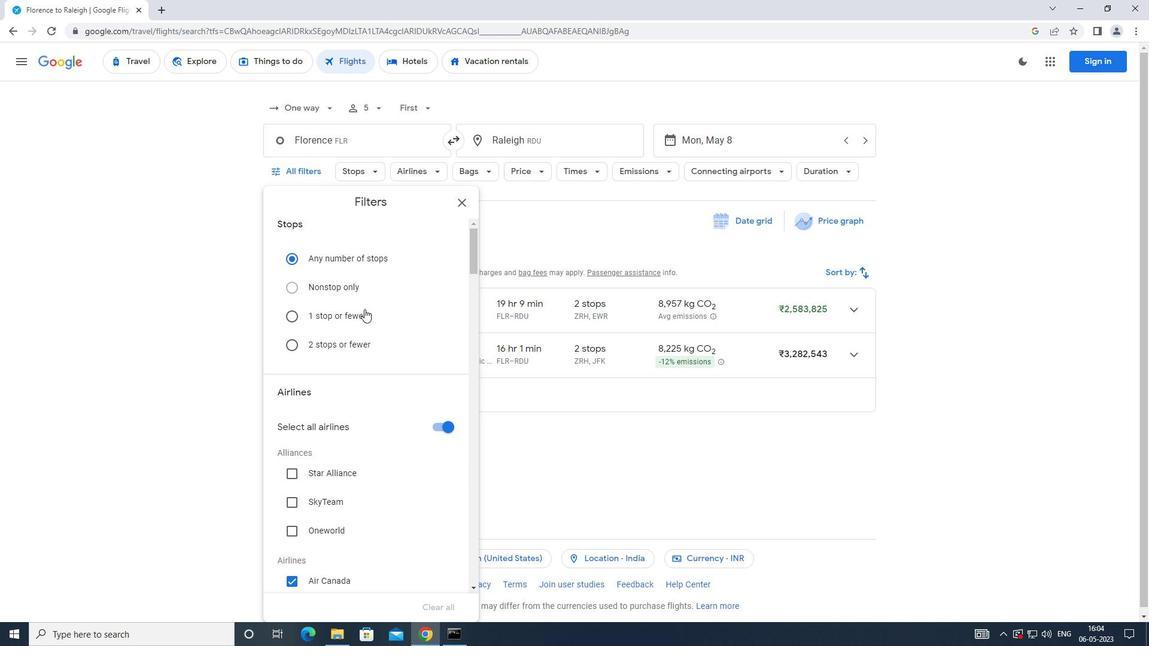 
Action: Mouse scrolled (364, 309) with delta (0, 0)
Screenshot: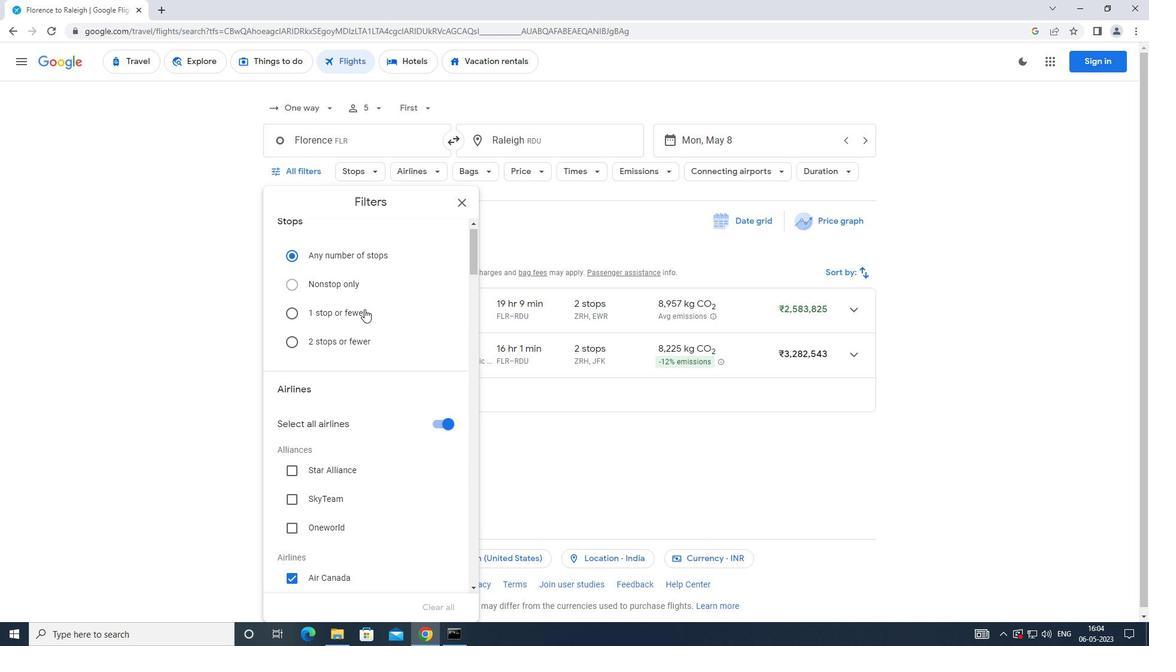 
Action: Mouse moved to (441, 305)
Screenshot: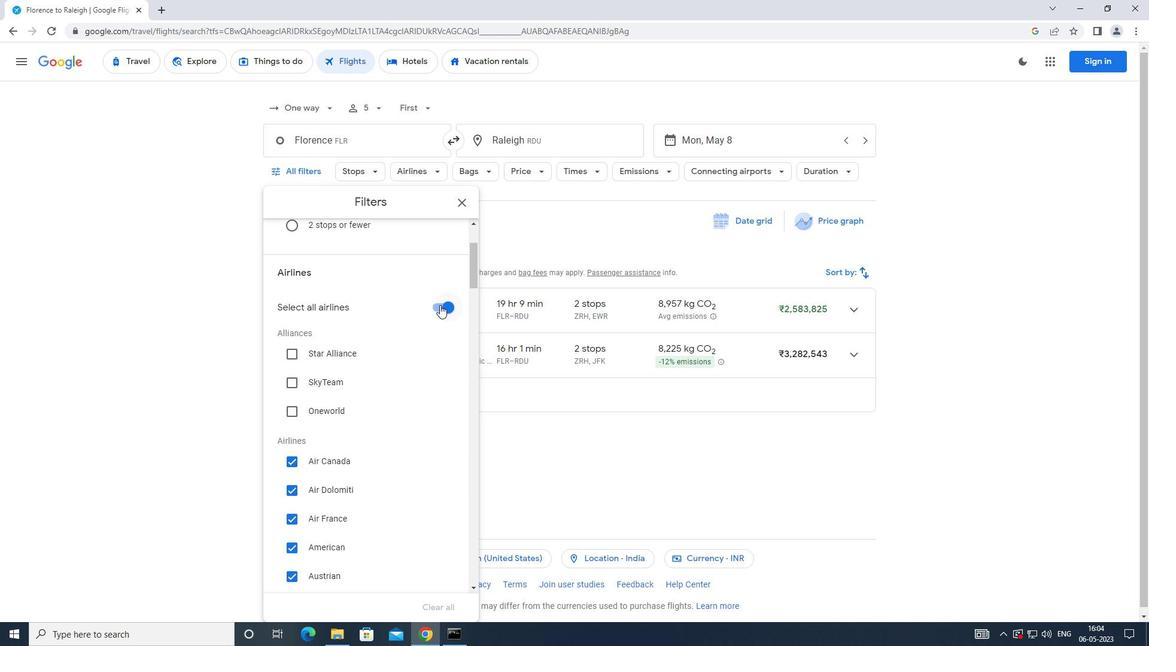 
Action: Mouse pressed left at (441, 305)
Screenshot: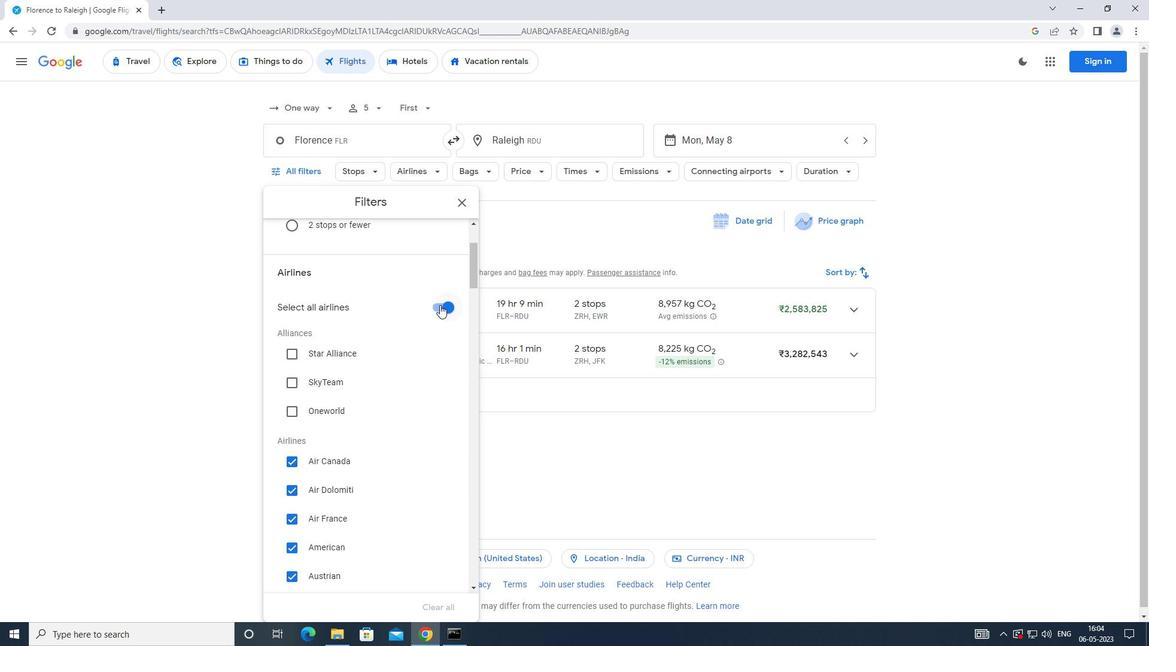 
Action: Mouse moved to (388, 325)
Screenshot: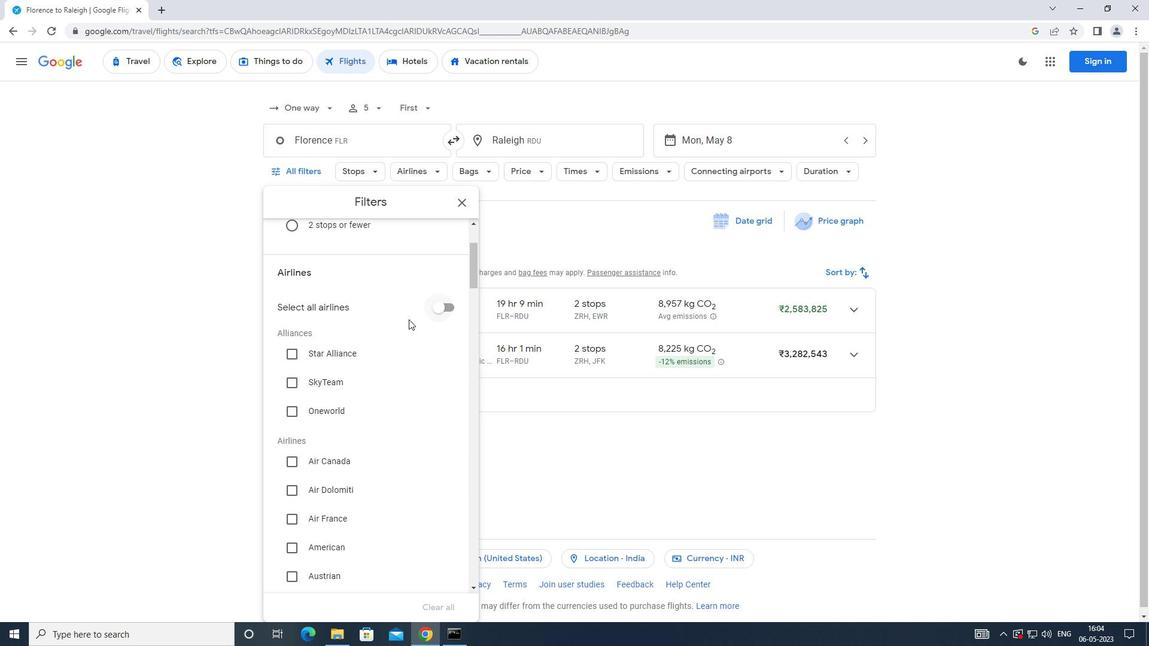
Action: Mouse scrolled (388, 324) with delta (0, 0)
Screenshot: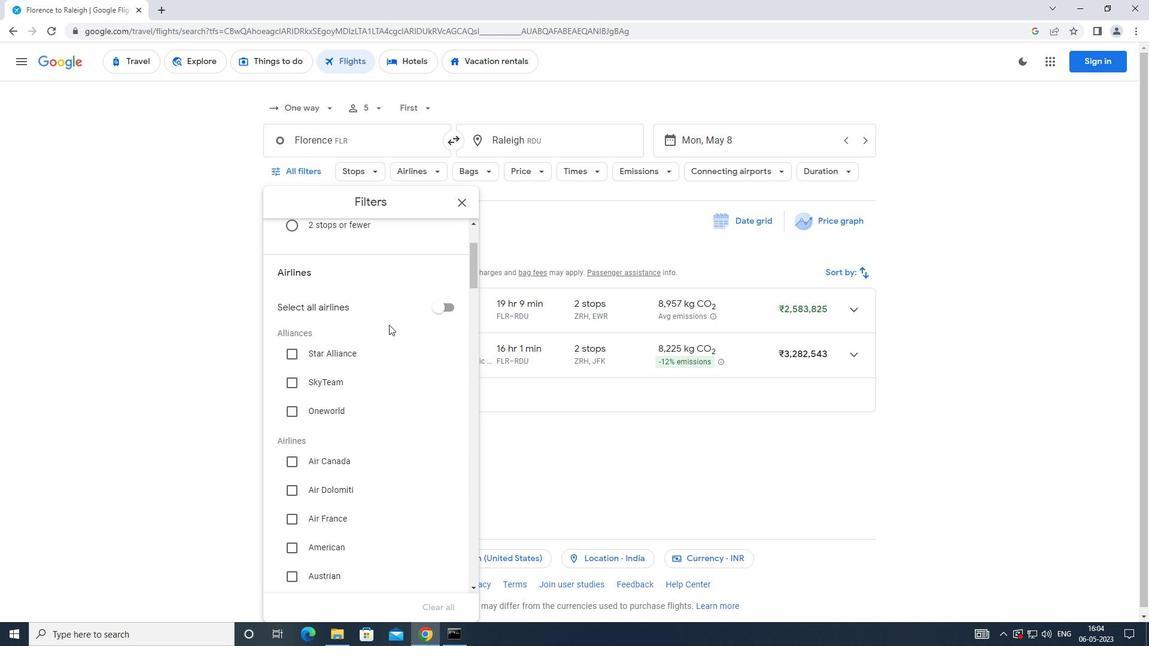 
Action: Mouse moved to (388, 325)
Screenshot: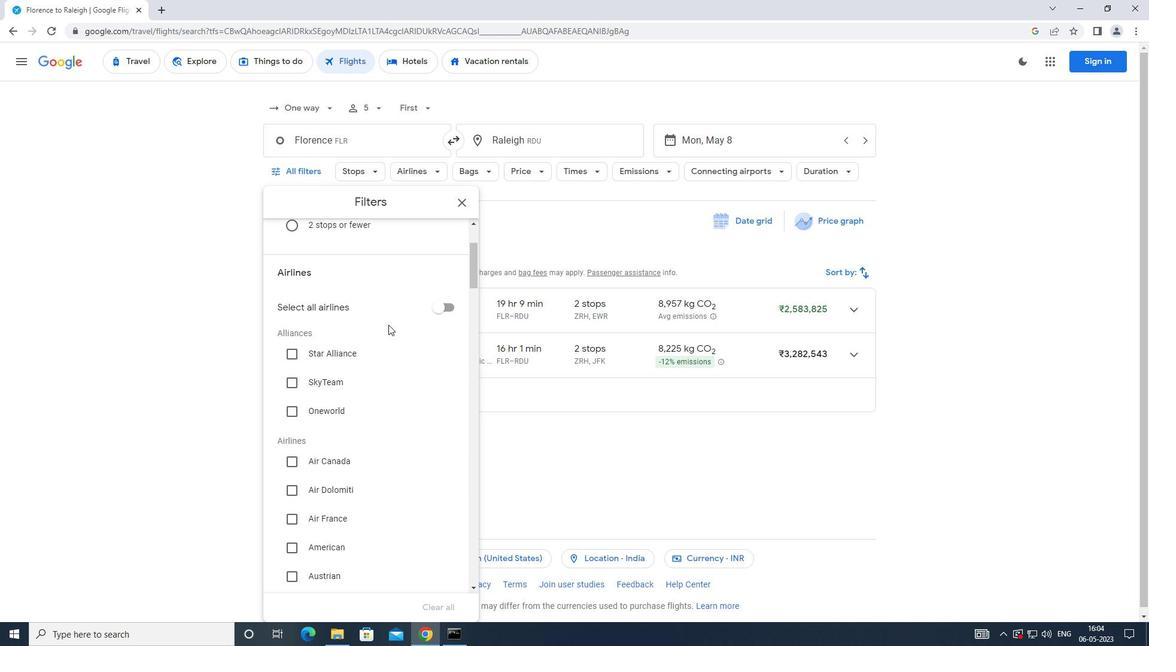 
Action: Mouse scrolled (388, 325) with delta (0, 0)
Screenshot: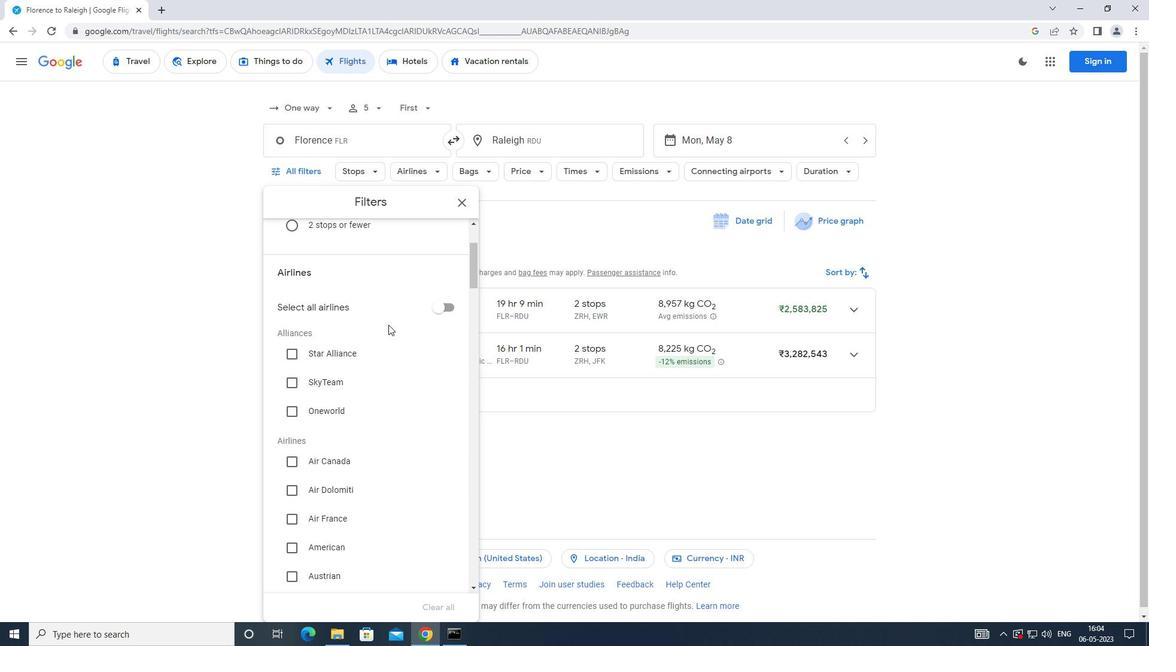 
Action: Mouse moved to (388, 325)
Screenshot: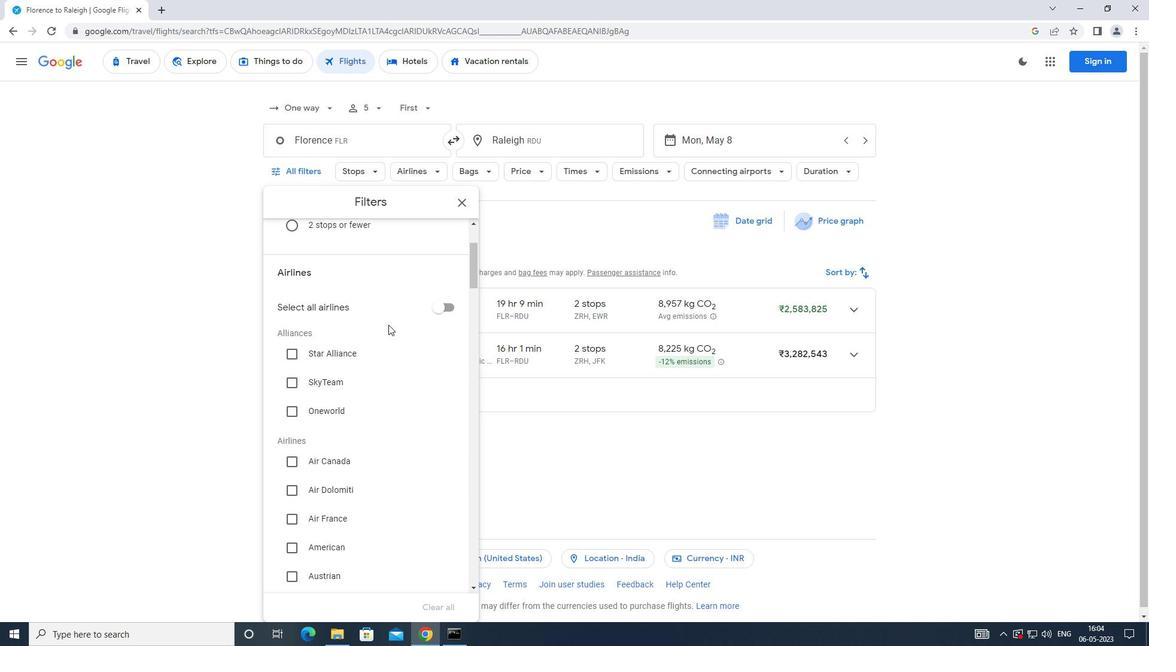 
Action: Mouse scrolled (388, 325) with delta (0, 0)
Screenshot: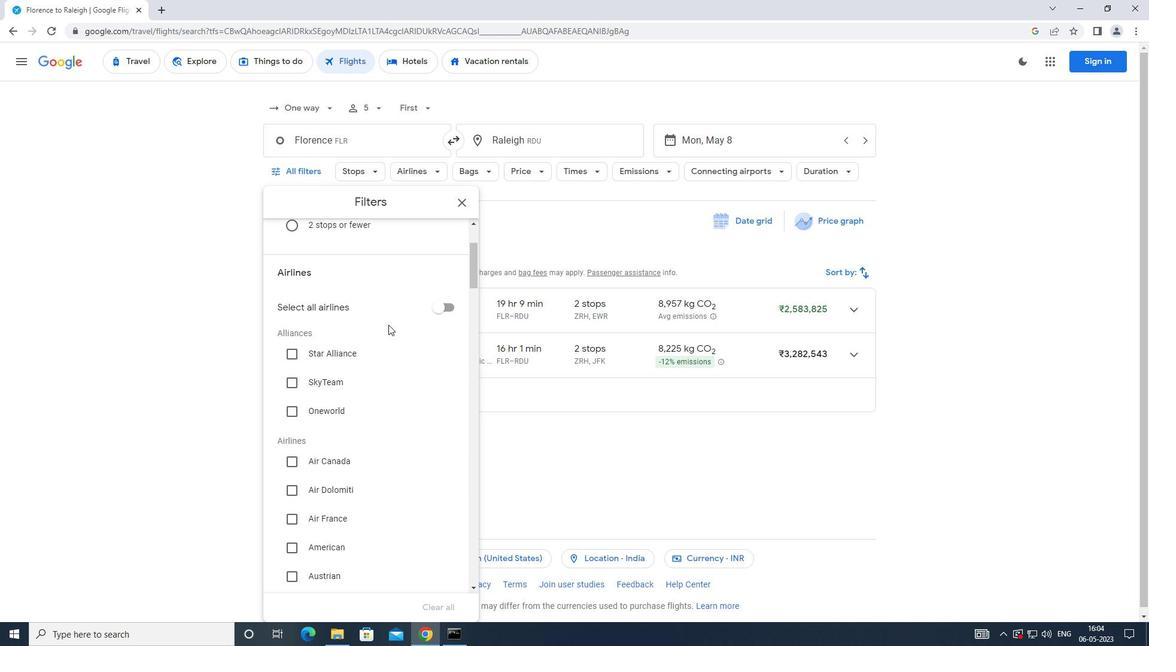 
Action: Mouse moved to (386, 325)
Screenshot: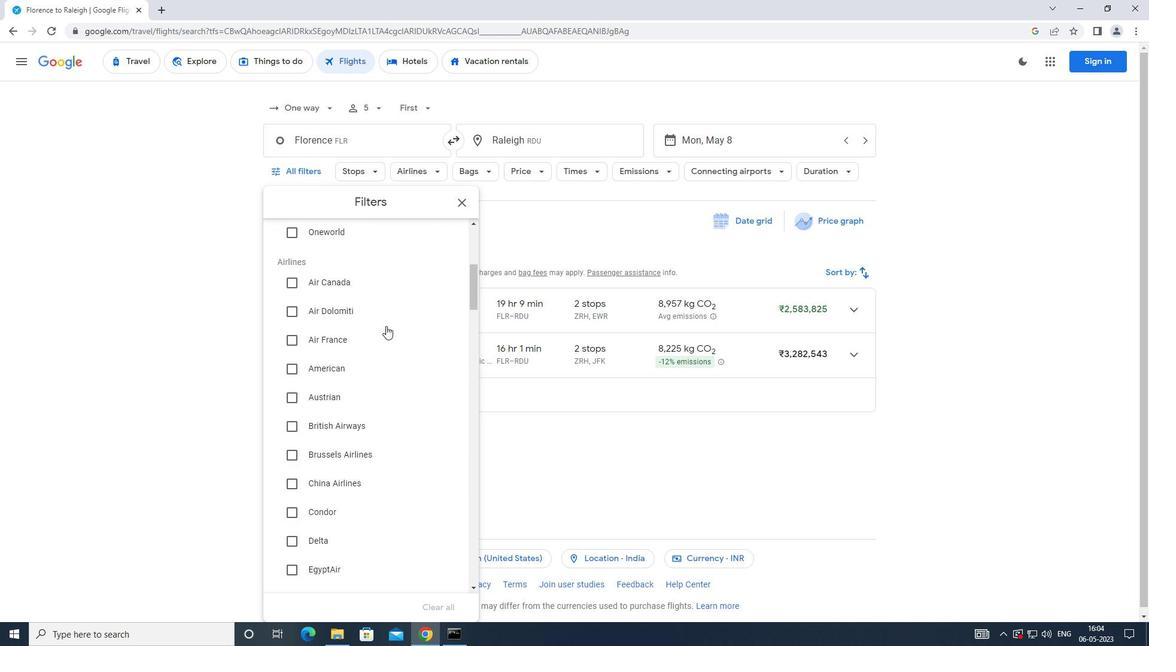 
Action: Mouse scrolled (386, 325) with delta (0, 0)
Screenshot: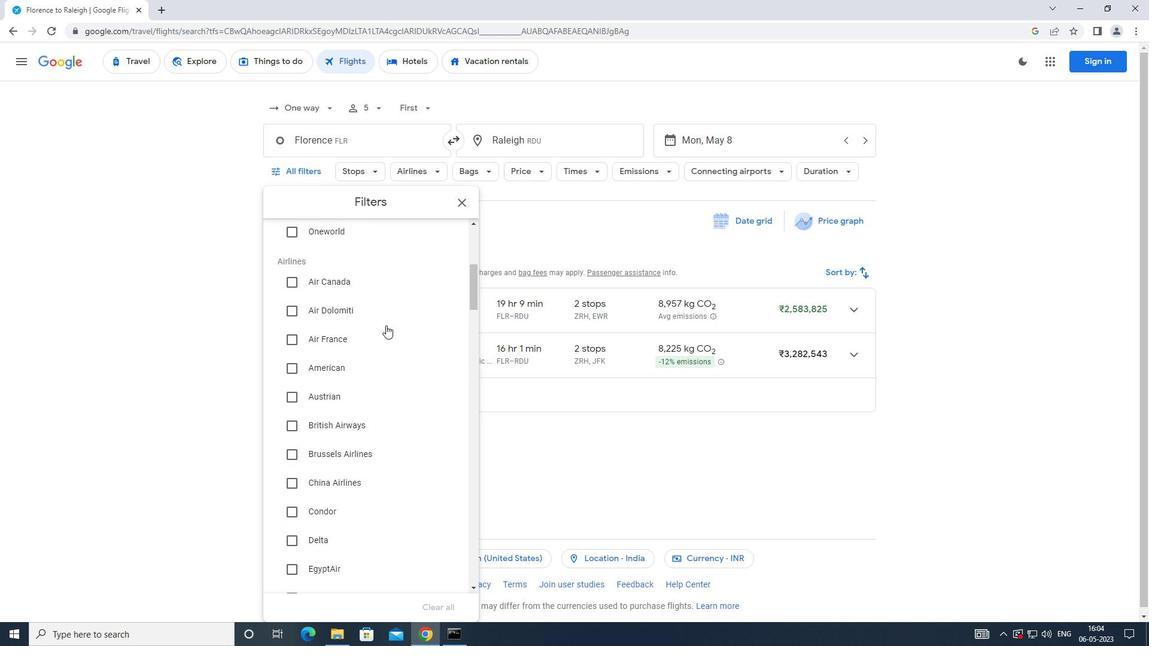 
Action: Mouse scrolled (386, 325) with delta (0, 0)
Screenshot: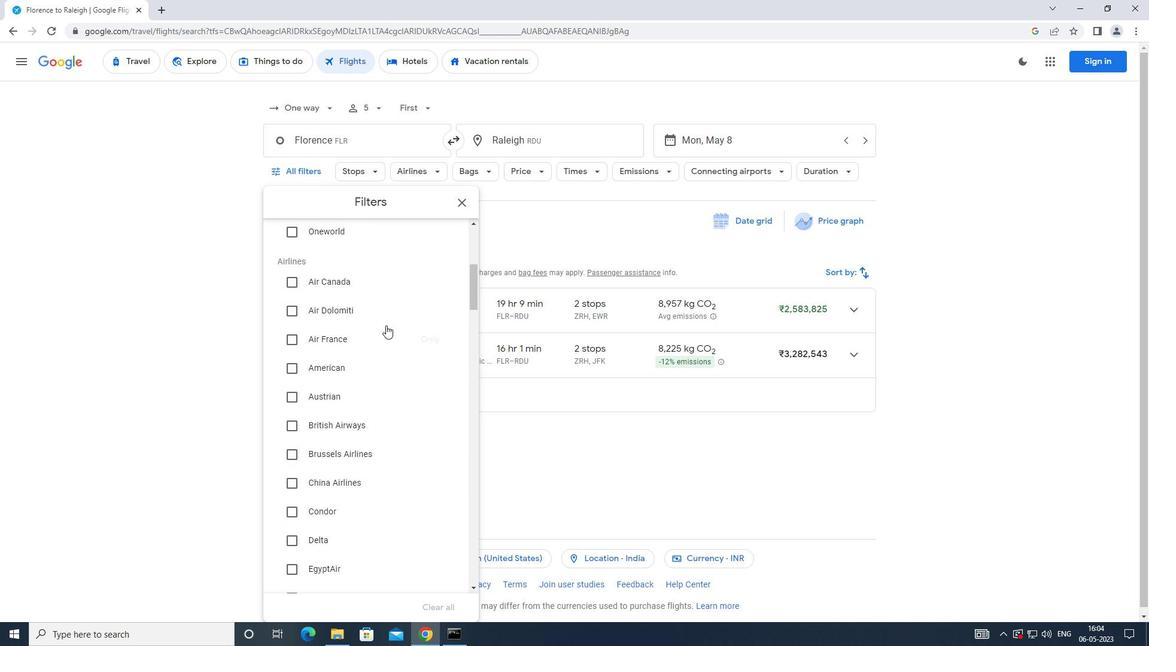 
Action: Mouse scrolled (386, 325) with delta (0, 0)
Screenshot: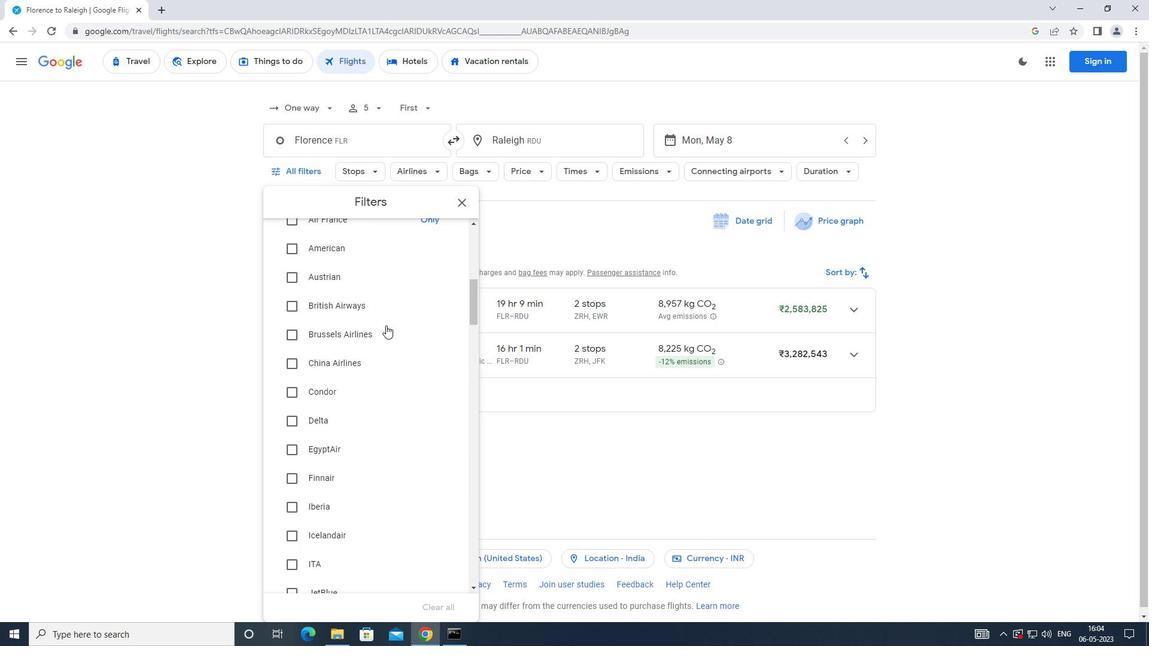 
Action: Mouse scrolled (386, 325) with delta (0, 0)
Screenshot: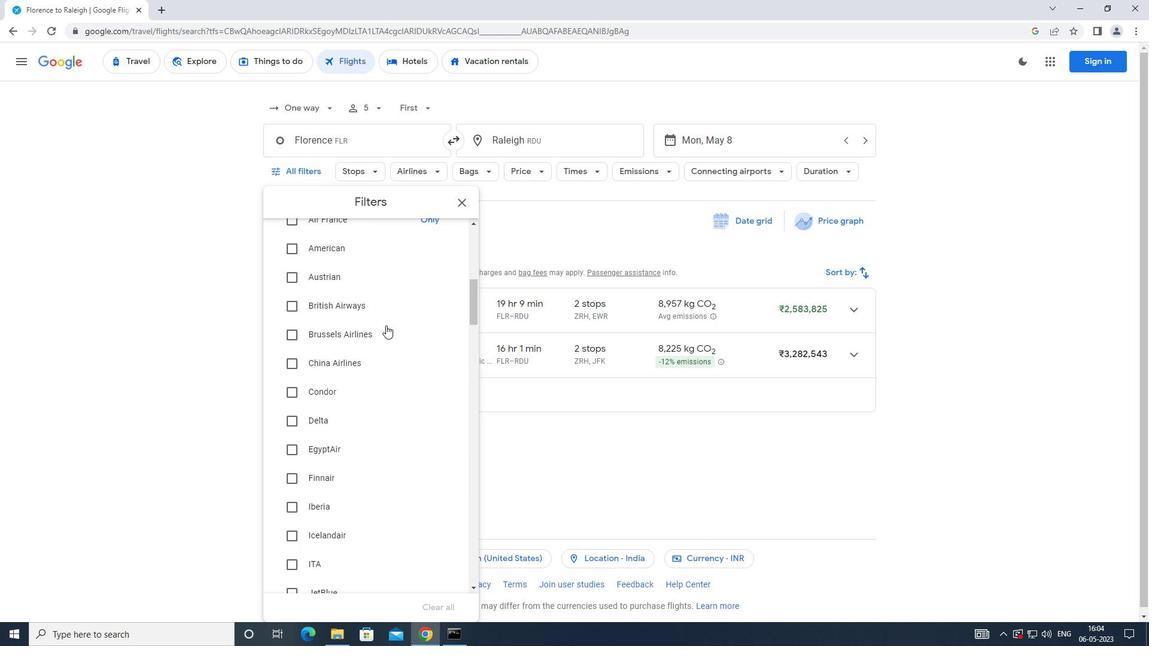 
Action: Mouse scrolled (386, 325) with delta (0, 0)
Screenshot: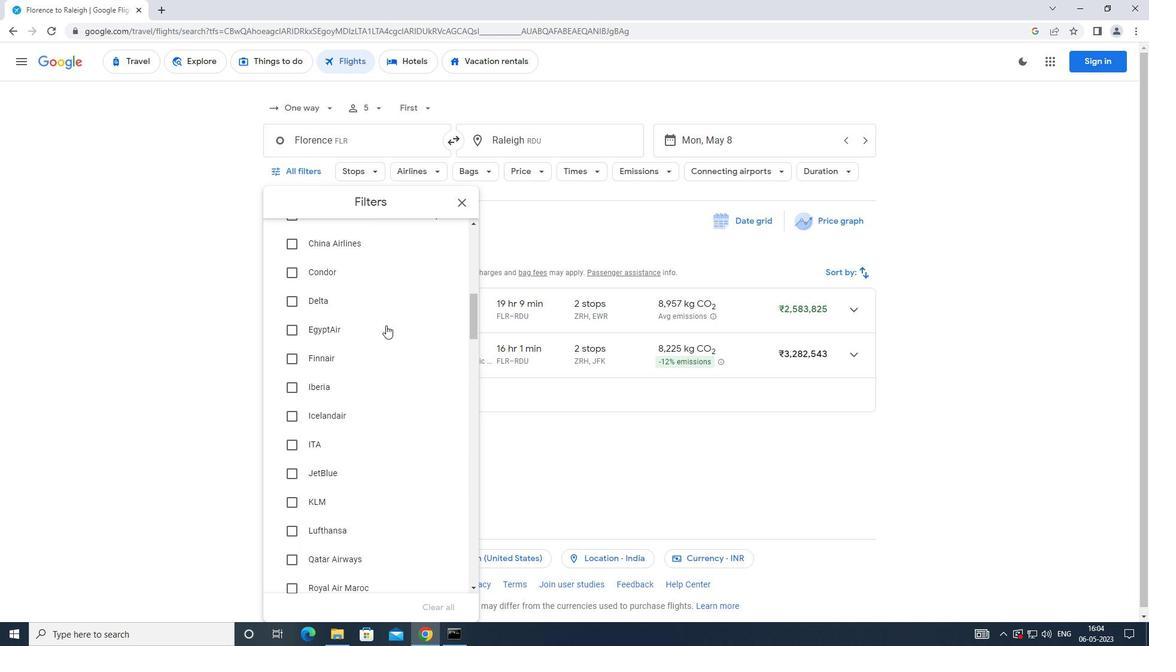 
Action: Mouse scrolled (386, 325) with delta (0, 0)
Screenshot: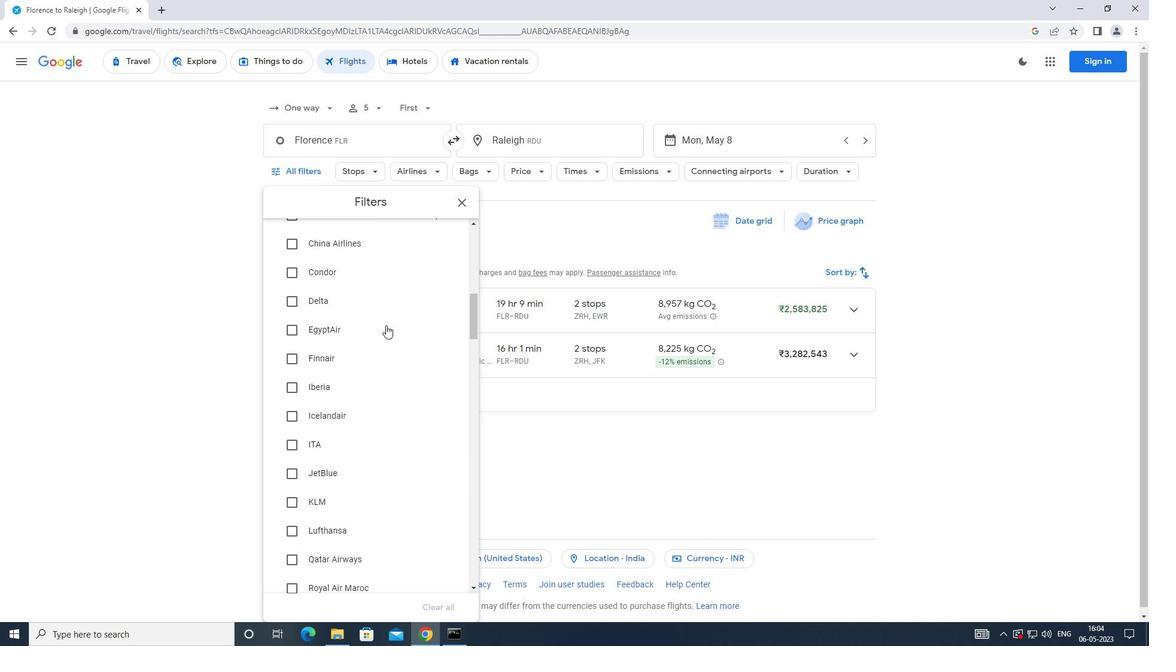 
Action: Mouse moved to (386, 325)
Screenshot: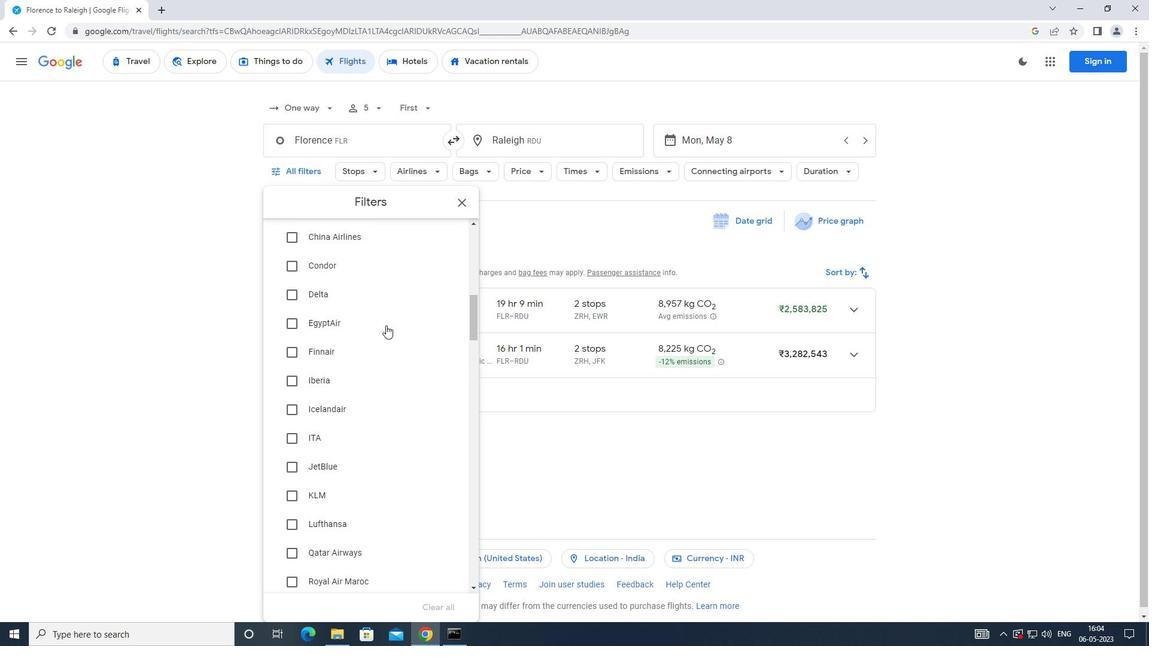
Action: Mouse scrolled (386, 324) with delta (0, 0)
Screenshot: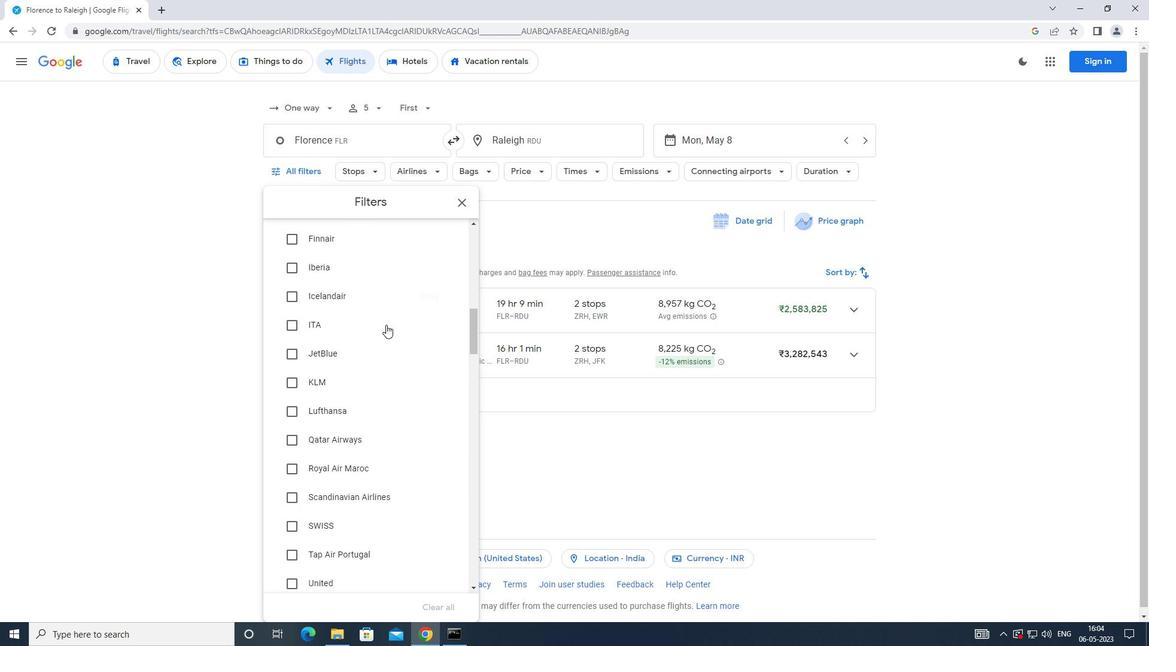 
Action: Mouse scrolled (386, 324) with delta (0, 0)
Screenshot: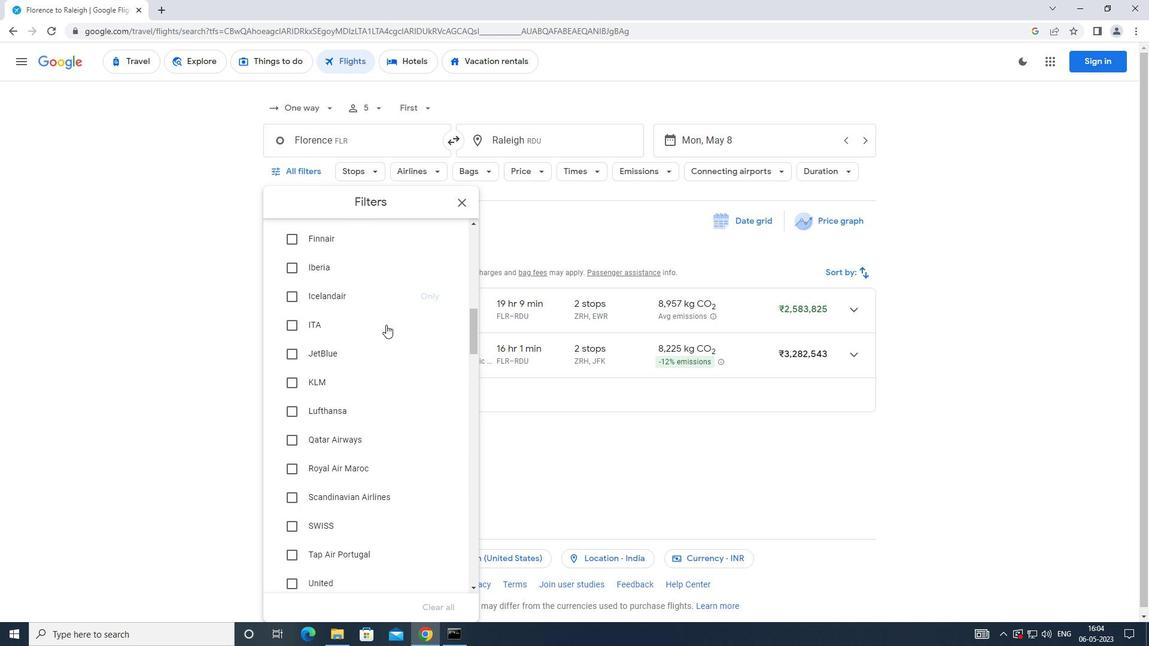 
Action: Mouse moved to (386, 324)
Screenshot: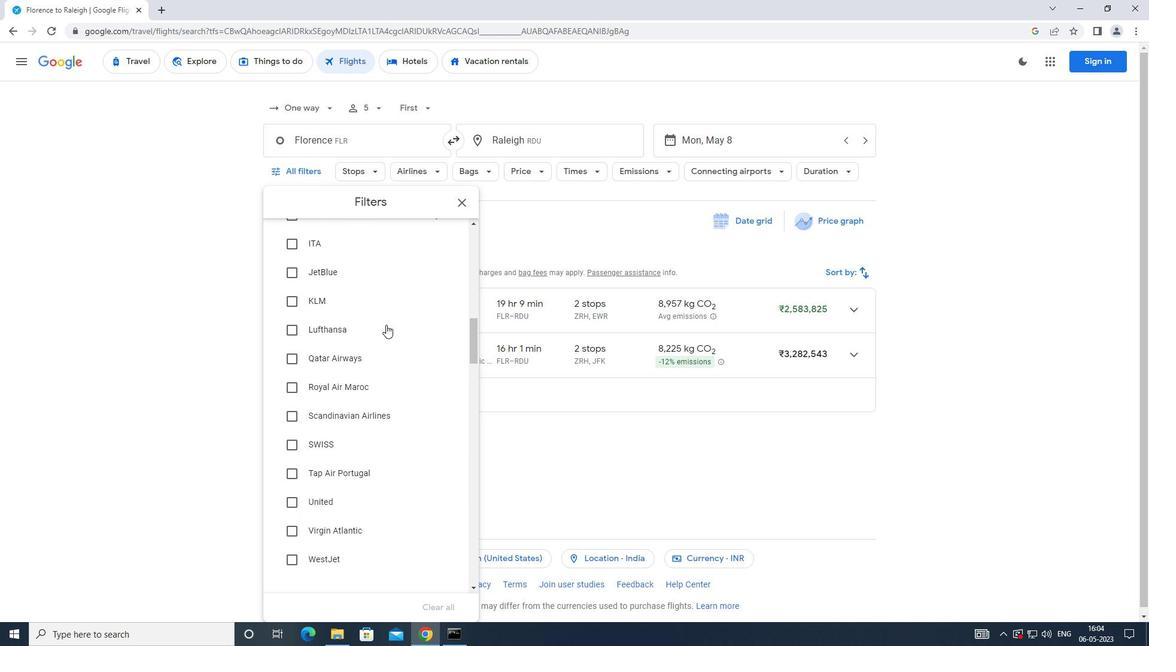 
Action: Mouse scrolled (386, 323) with delta (0, 0)
Screenshot: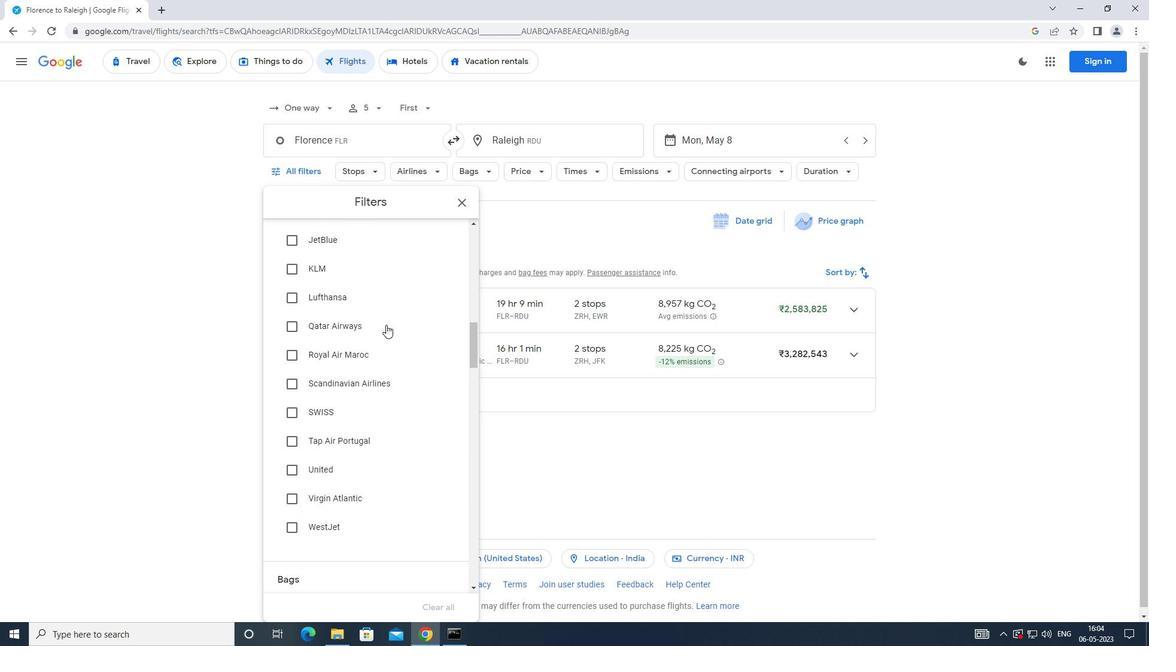 
Action: Mouse moved to (290, 464)
Screenshot: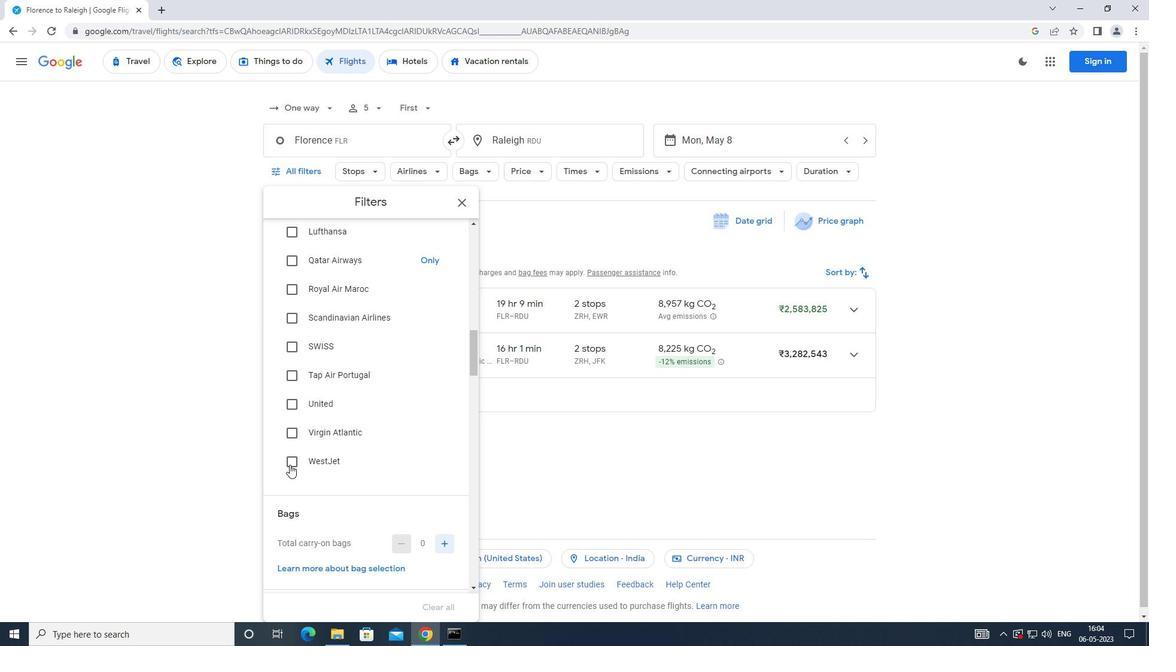 
Action: Mouse pressed left at (290, 464)
Screenshot: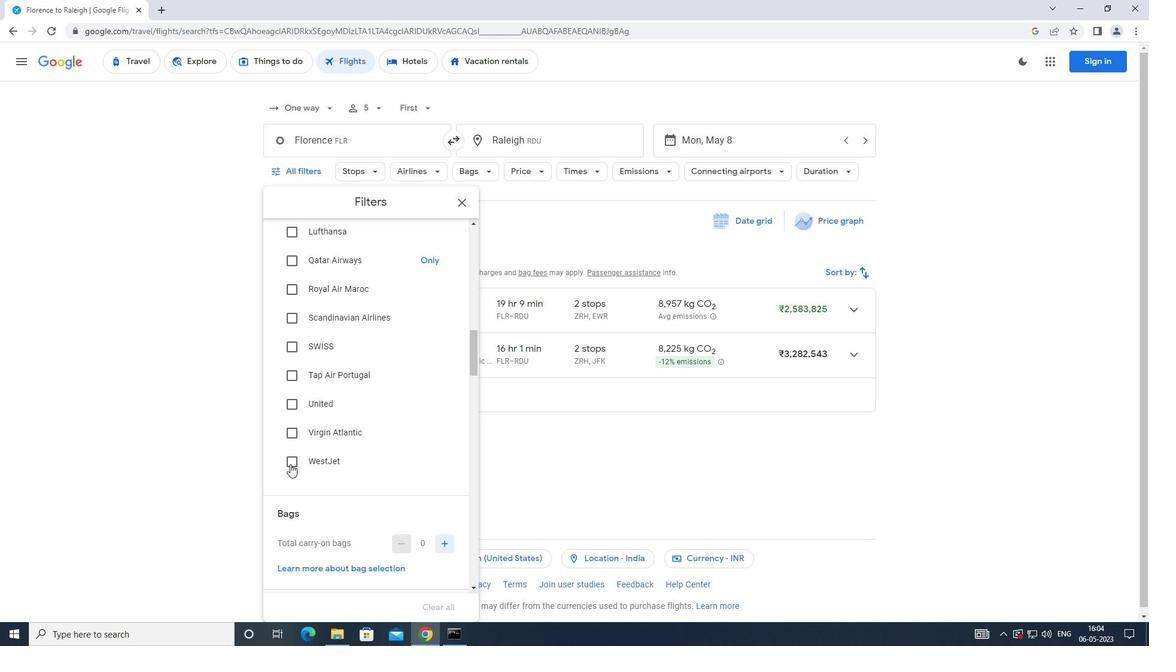 
Action: Mouse moved to (297, 461)
Screenshot: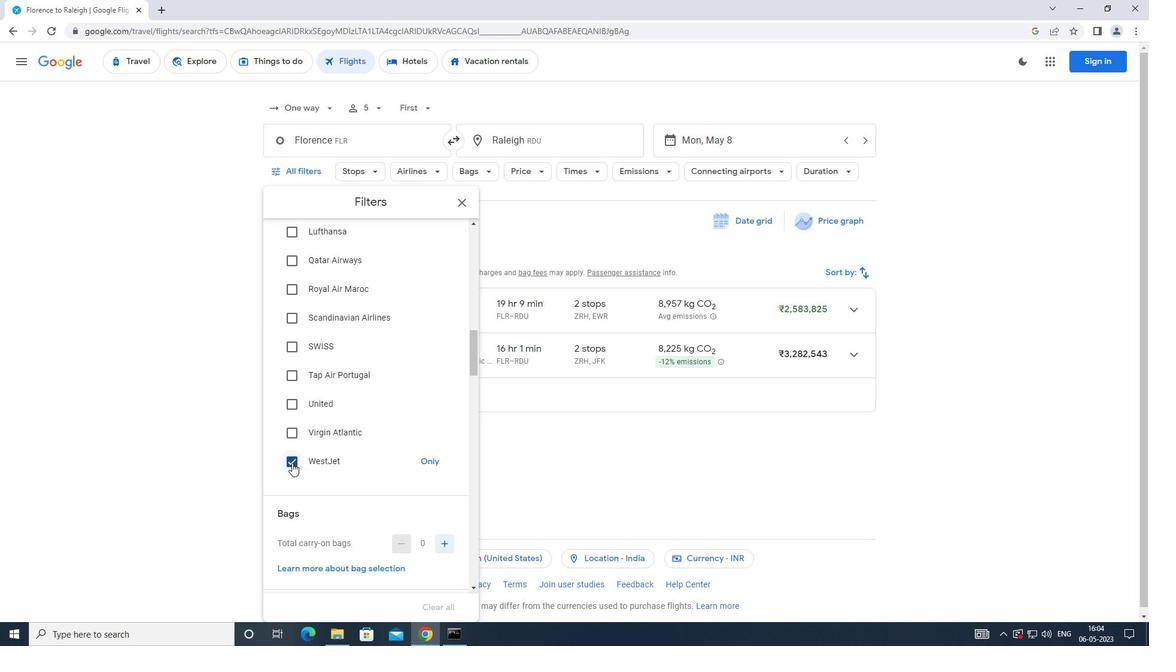 
Action: Mouse scrolled (297, 461) with delta (0, 0)
Screenshot: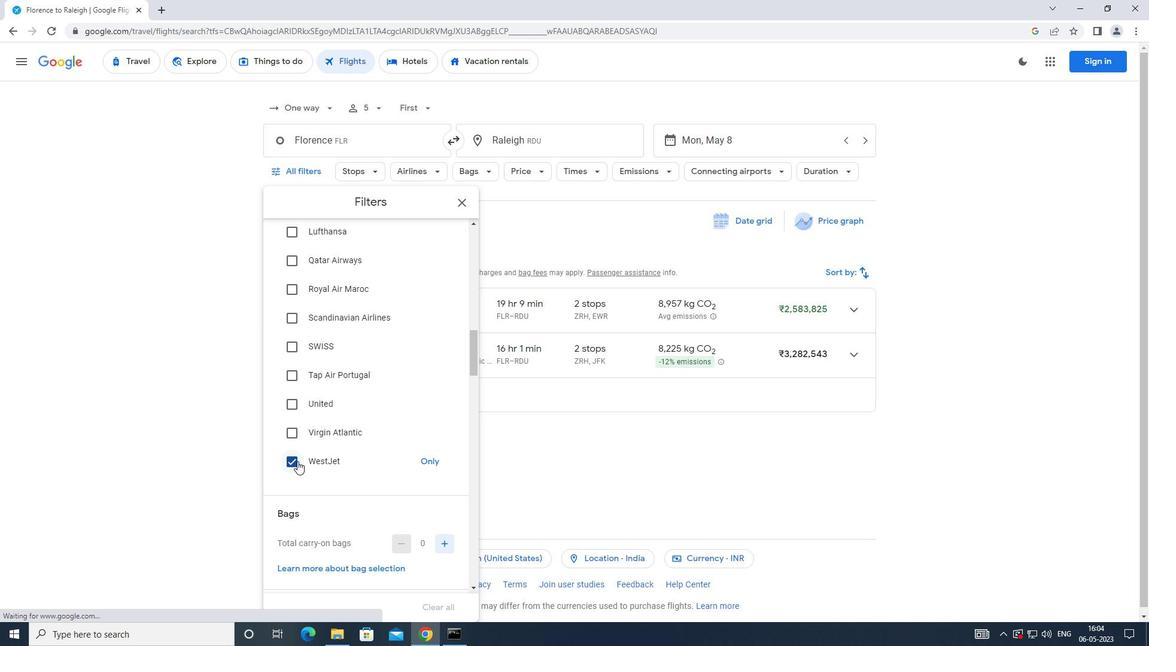 
Action: Mouse scrolled (297, 461) with delta (0, 0)
Screenshot: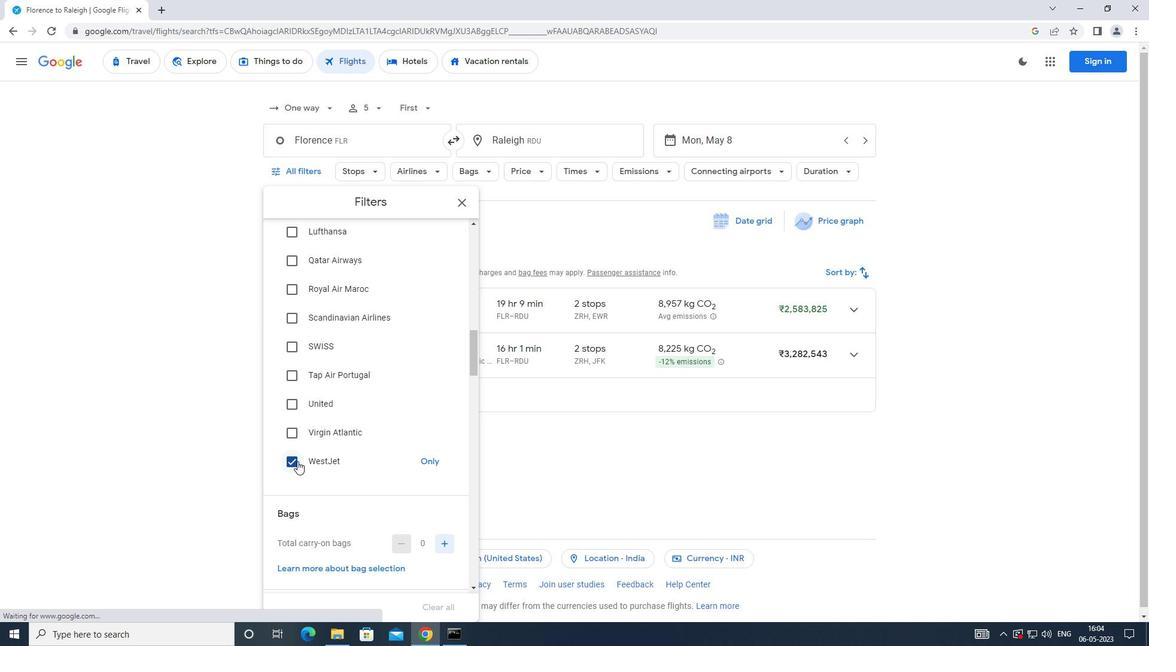 
Action: Mouse moved to (408, 433)
Screenshot: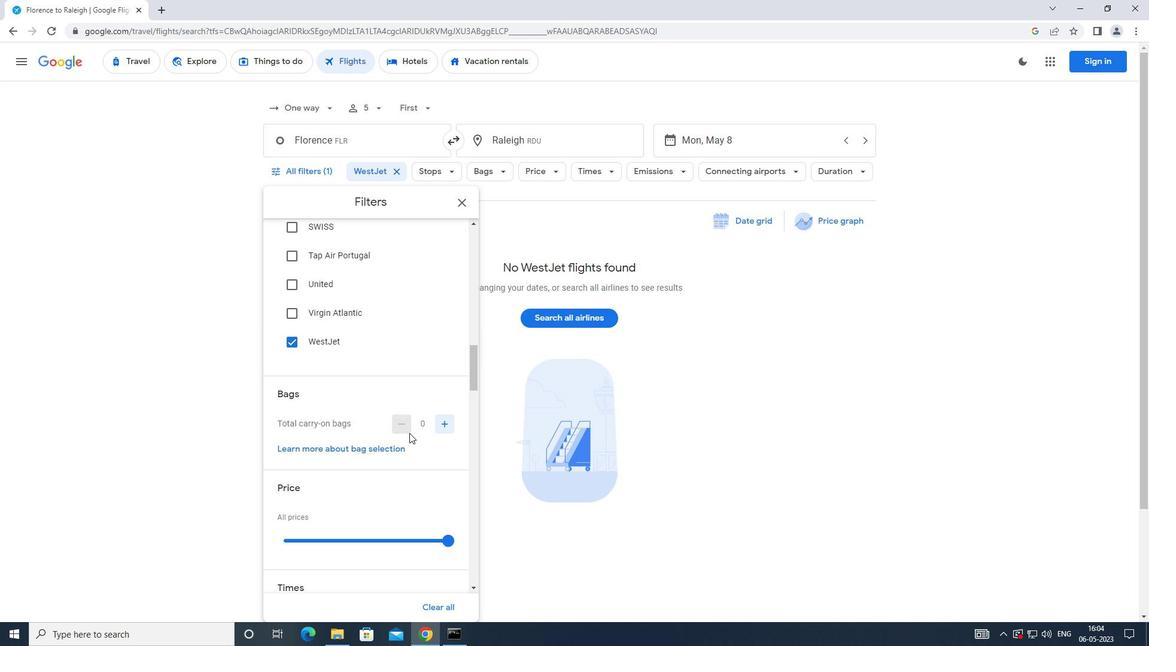 
Action: Mouse scrolled (408, 432) with delta (0, 0)
Screenshot: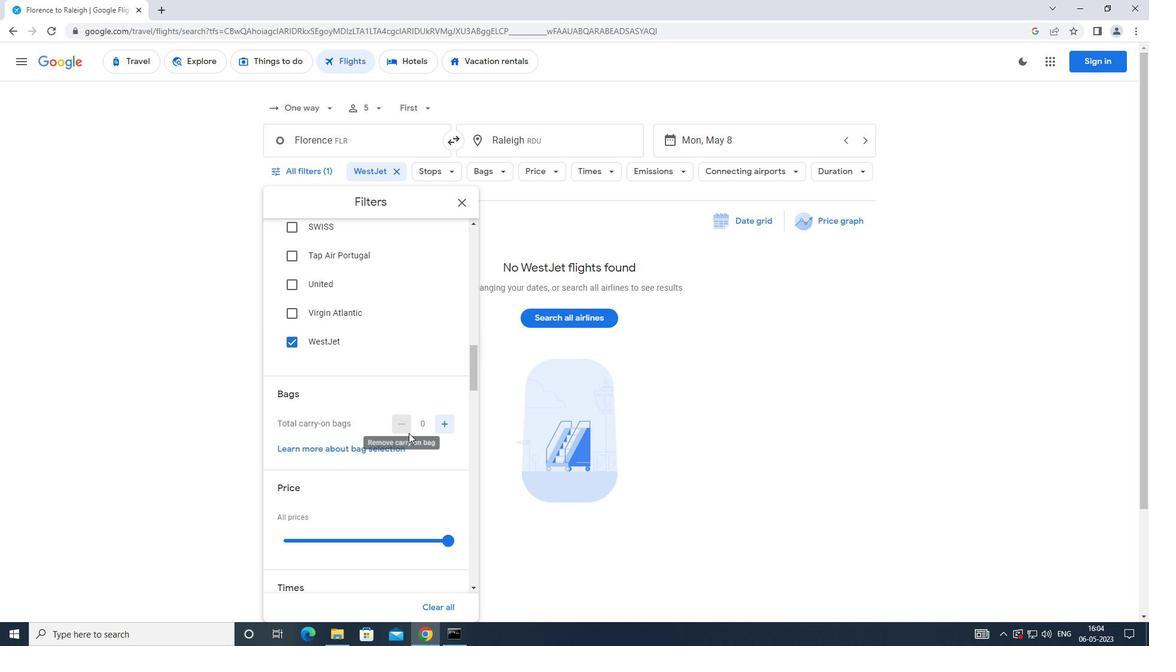 
Action: Mouse scrolled (408, 432) with delta (0, 0)
Screenshot: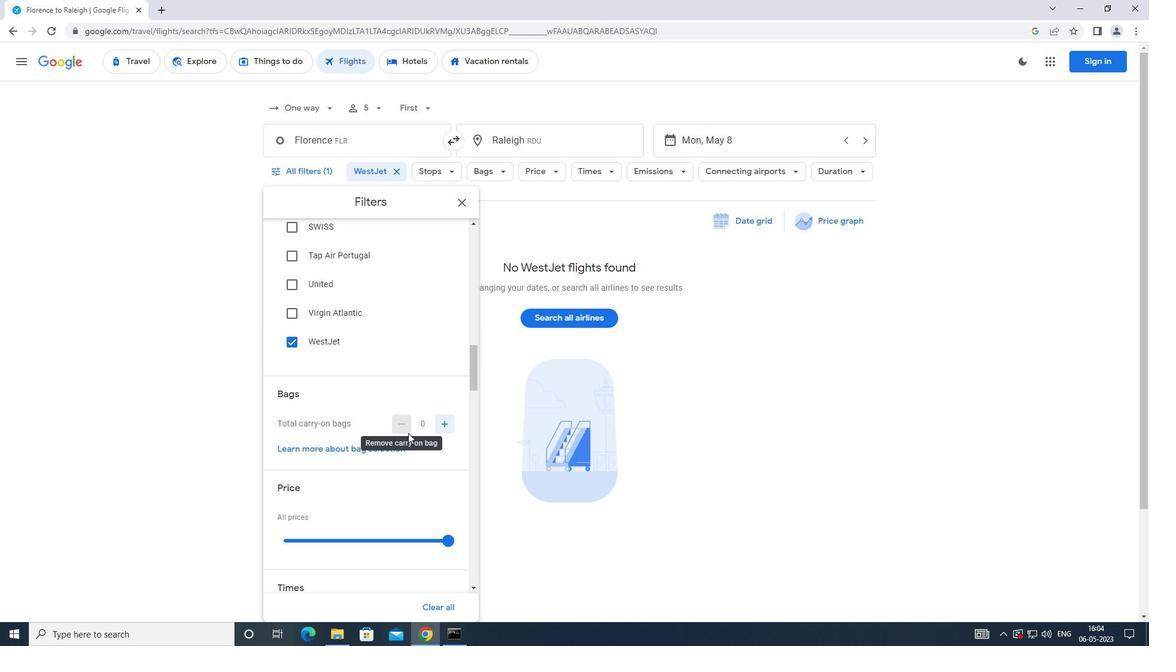 
Action: Mouse moved to (445, 420)
Screenshot: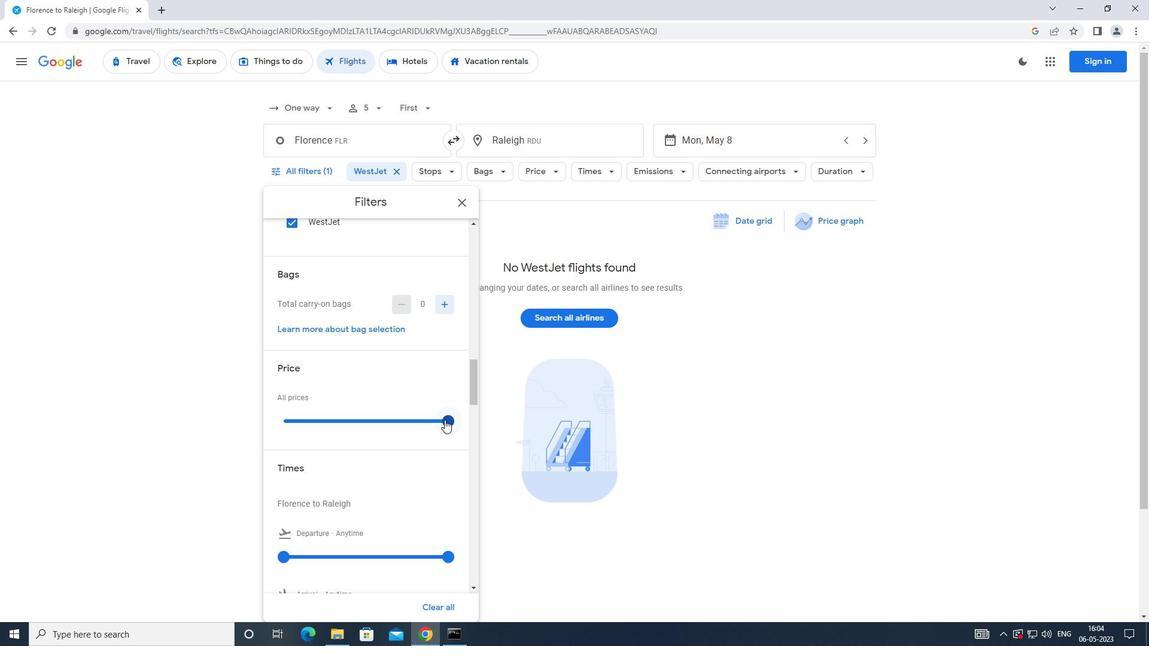 
Action: Mouse pressed left at (445, 420)
Screenshot: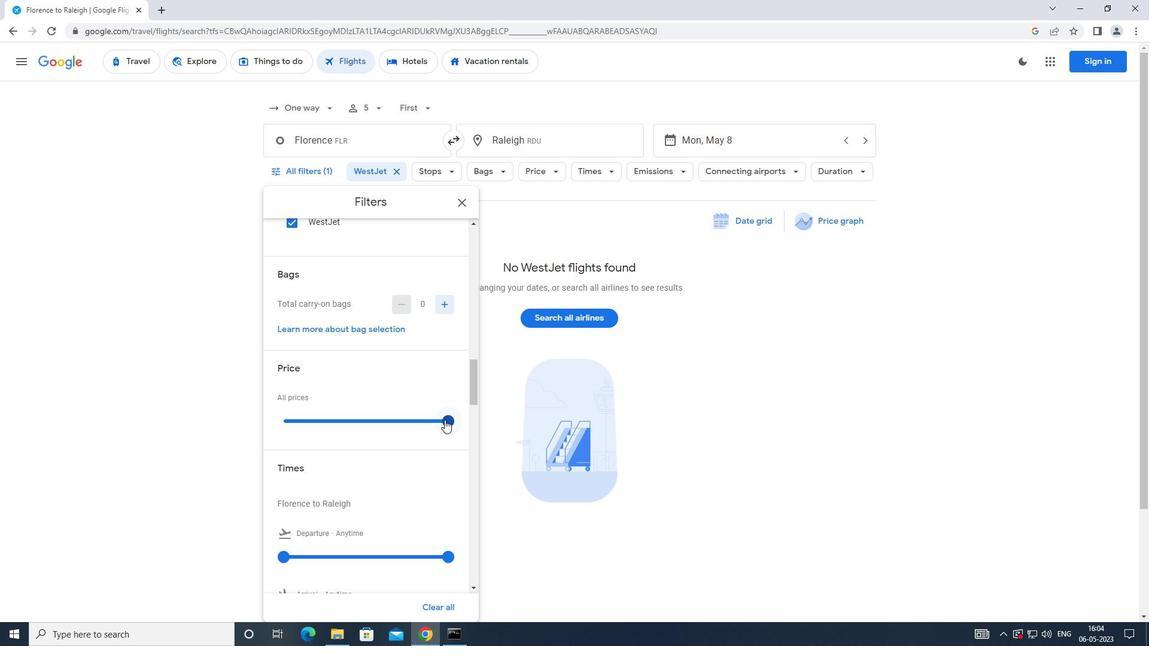
Action: Mouse moved to (350, 442)
Screenshot: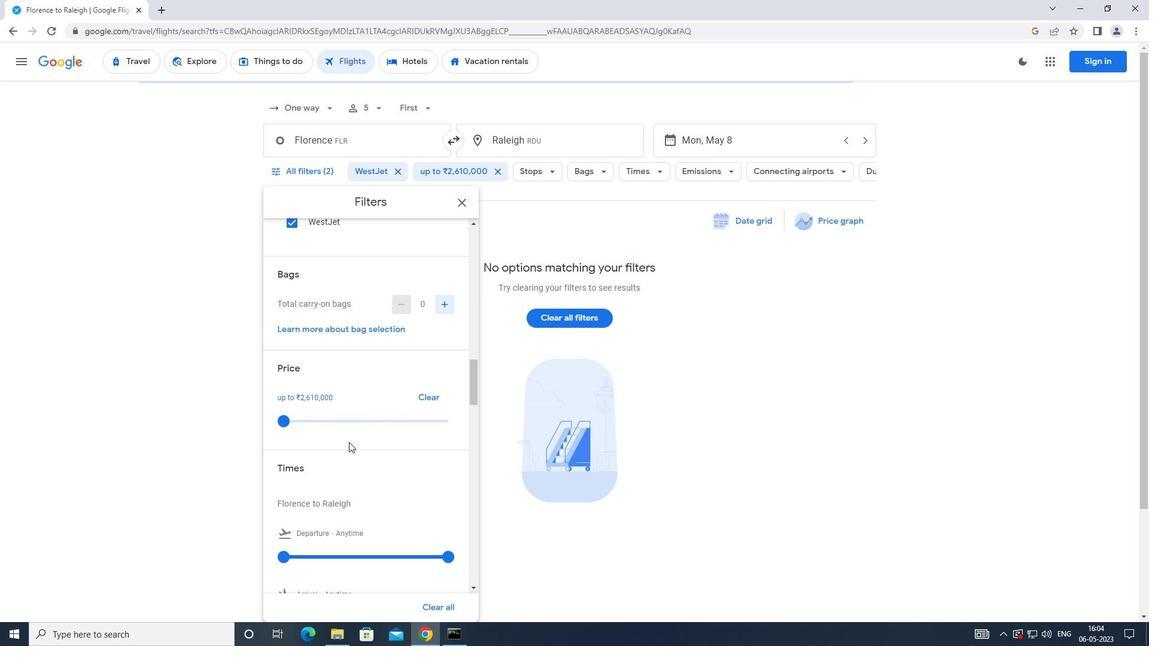 
Action: Mouse scrolled (350, 441) with delta (0, 0)
Screenshot: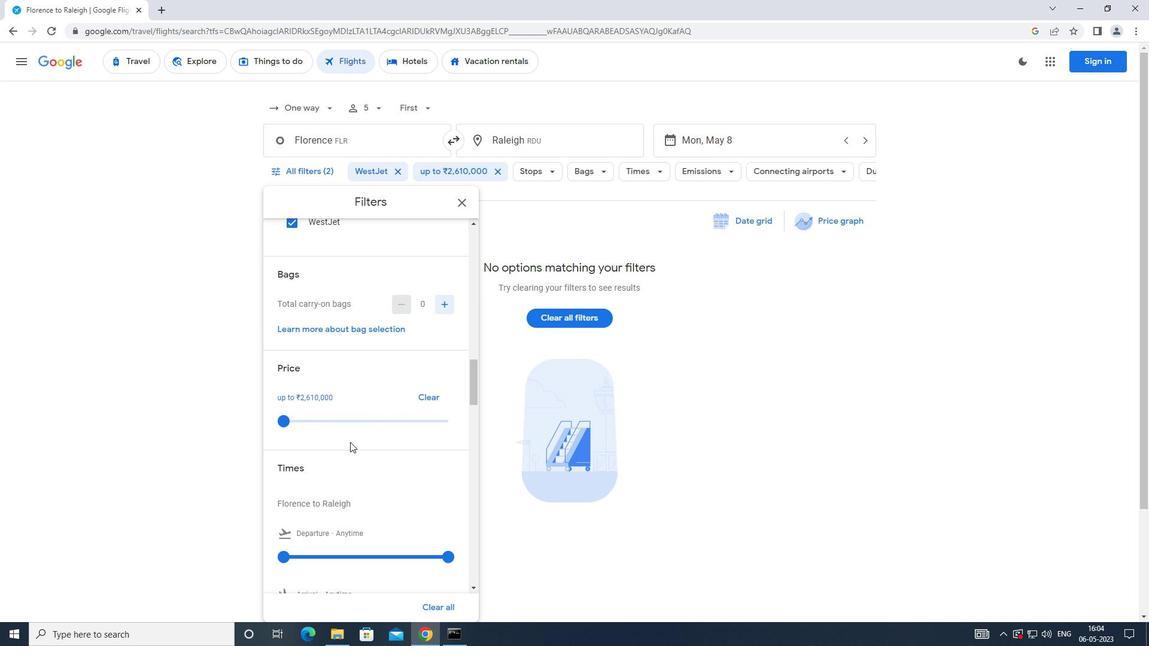 
Action: Mouse moved to (283, 497)
Screenshot: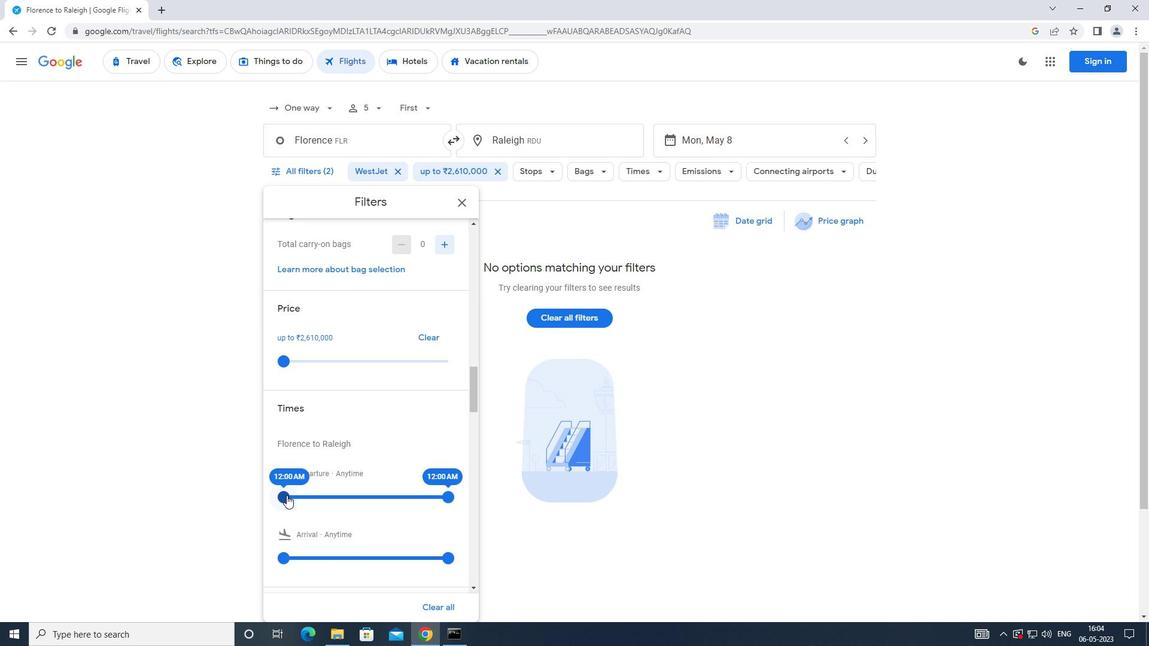 
Action: Mouse pressed left at (283, 497)
Screenshot: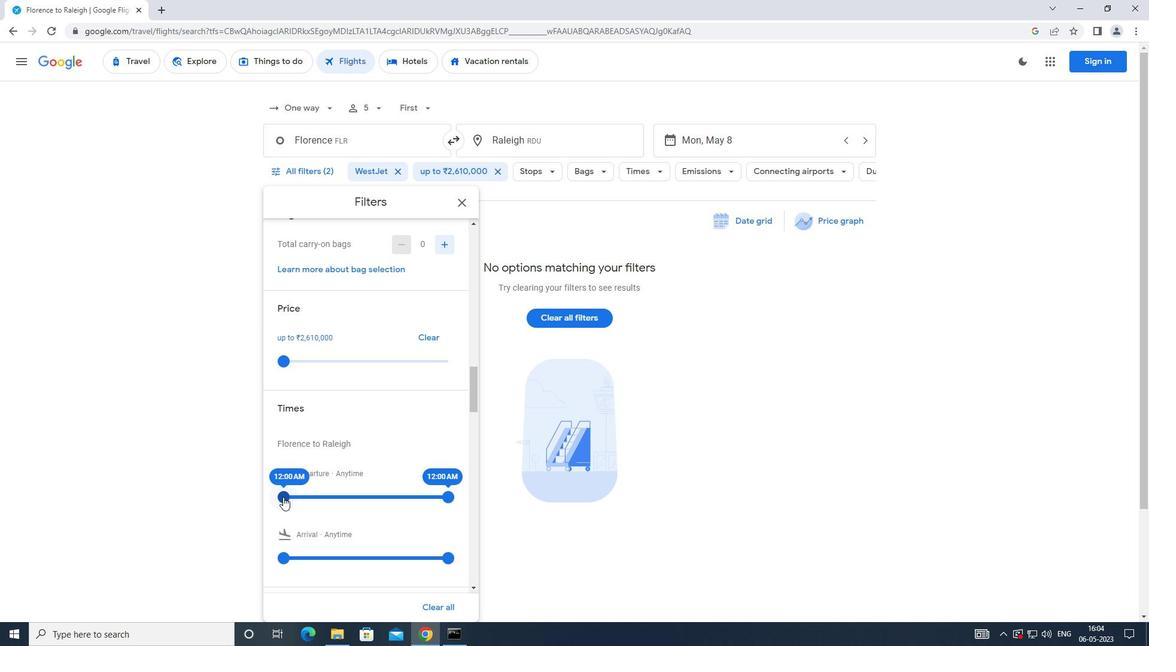 
Action: Mouse moved to (448, 499)
Screenshot: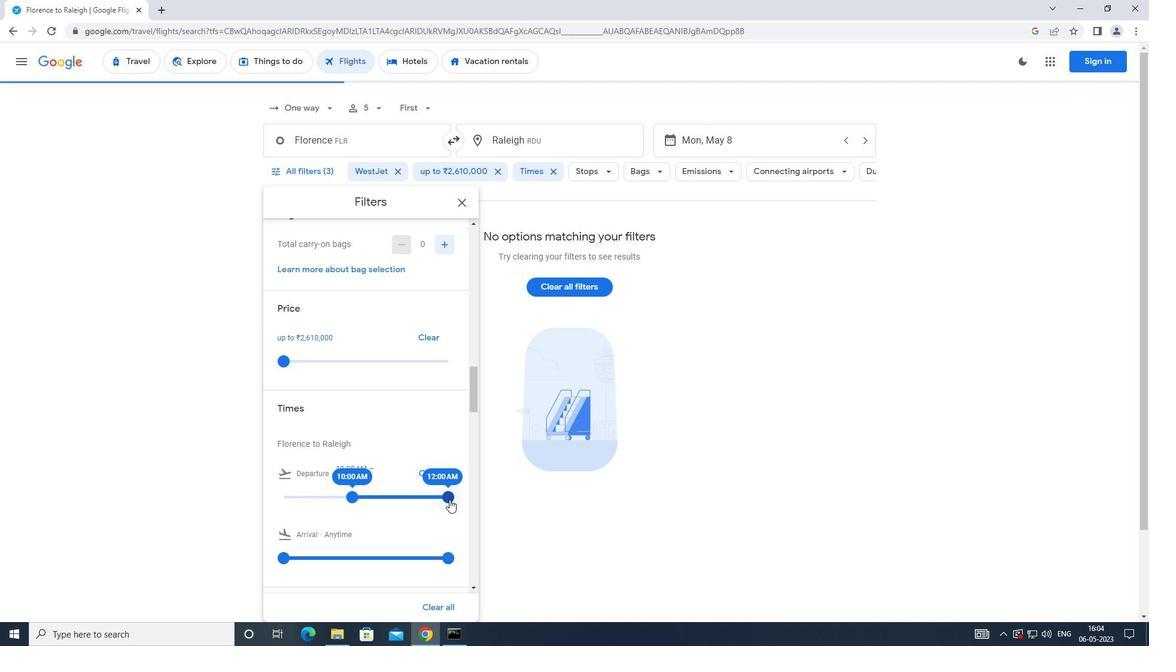 
Action: Mouse pressed left at (448, 499)
Screenshot: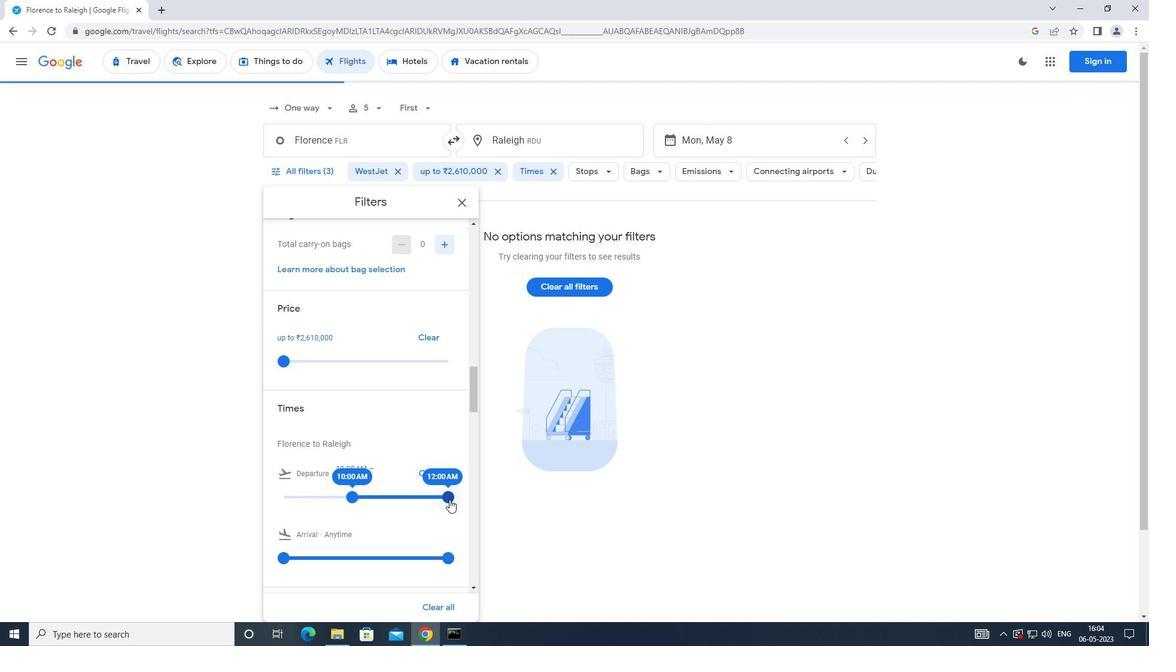 
Action: Mouse moved to (456, 203)
Screenshot: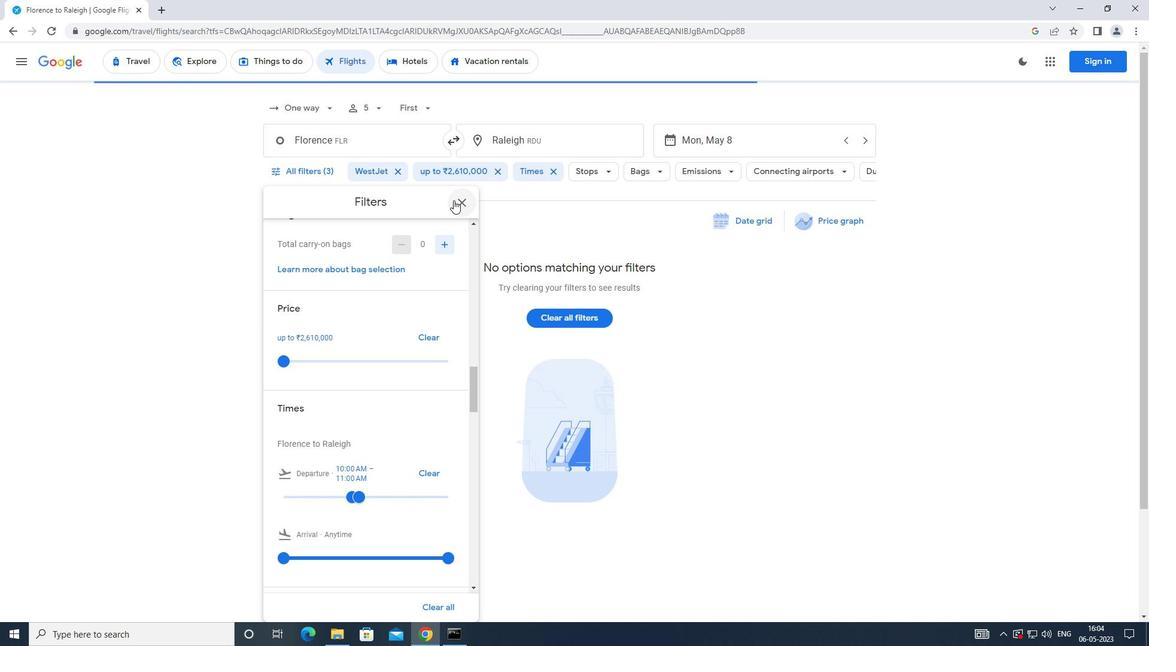 
Action: Mouse pressed left at (456, 203)
Screenshot: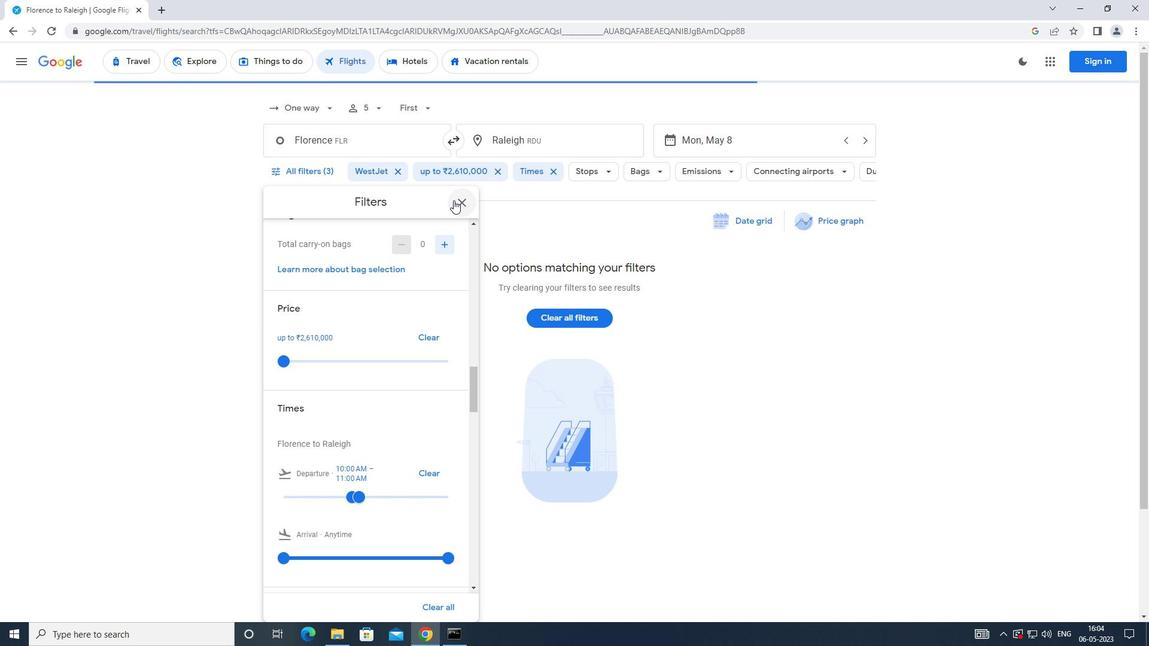 
Action: Mouse moved to (458, 209)
Screenshot: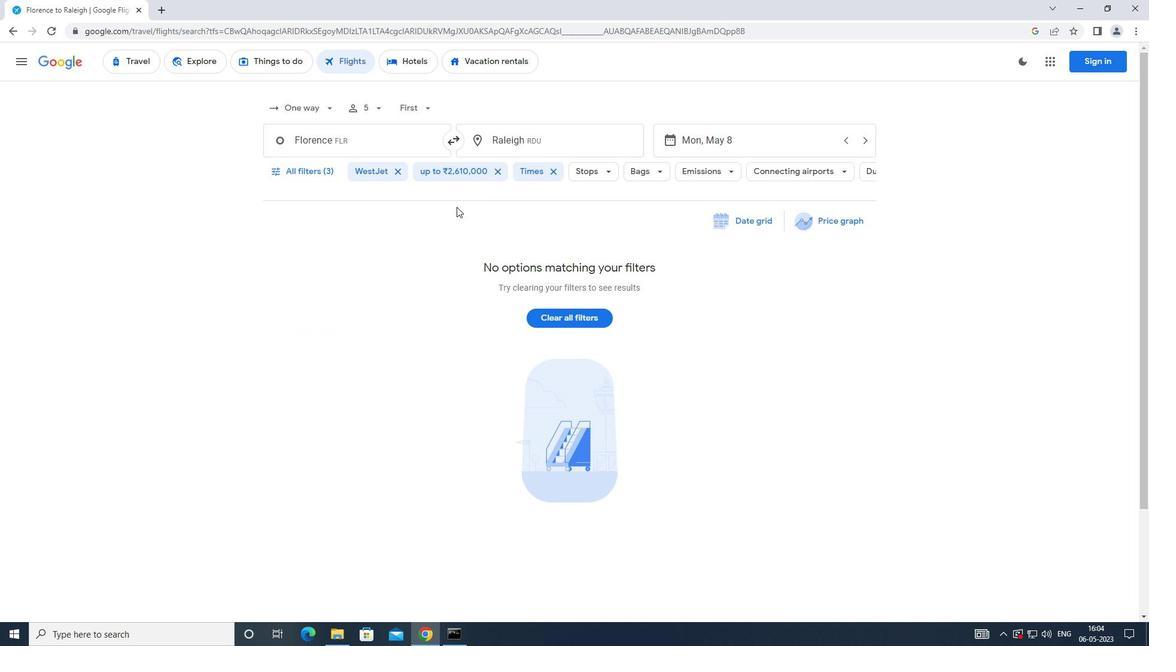 
